 Task: Look for space in Leteri, India from 6th September, 2023 to 10th September, 2023 for 1 adult in price range Rs.10000 to Rs.15000. Place can be private room with 1  bedroom having 1 bed and 1 bathroom. Property type can be house, flat, guest house, hotel. Booking option can be shelf check-in. Required host language is English.
Action: Mouse moved to (412, 73)
Screenshot: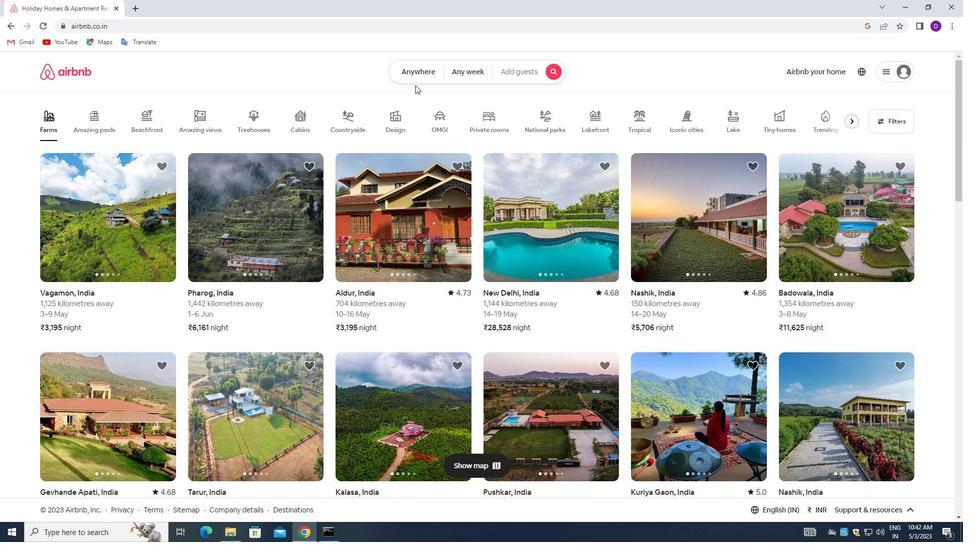 
Action: Mouse pressed left at (412, 73)
Screenshot: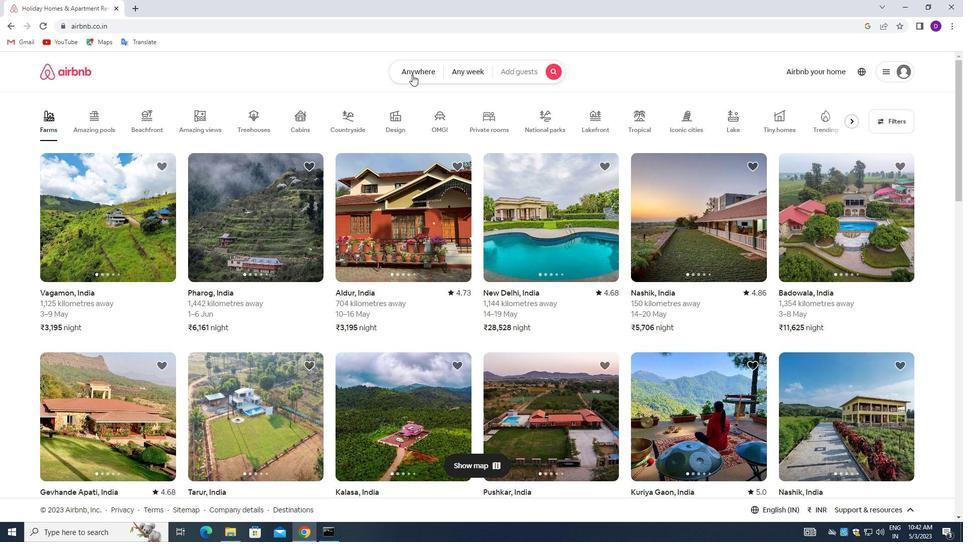 
Action: Mouse moved to (326, 113)
Screenshot: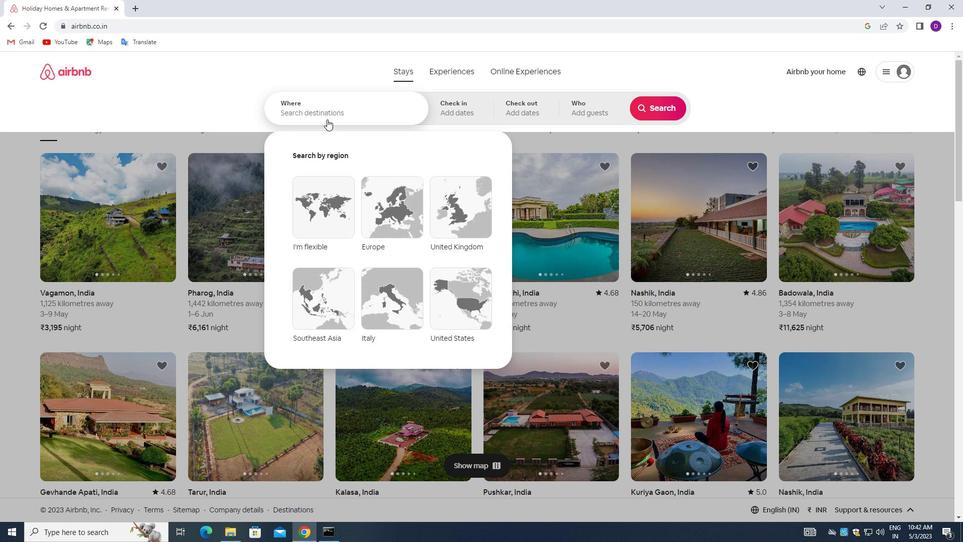 
Action: Mouse pressed left at (326, 113)
Screenshot: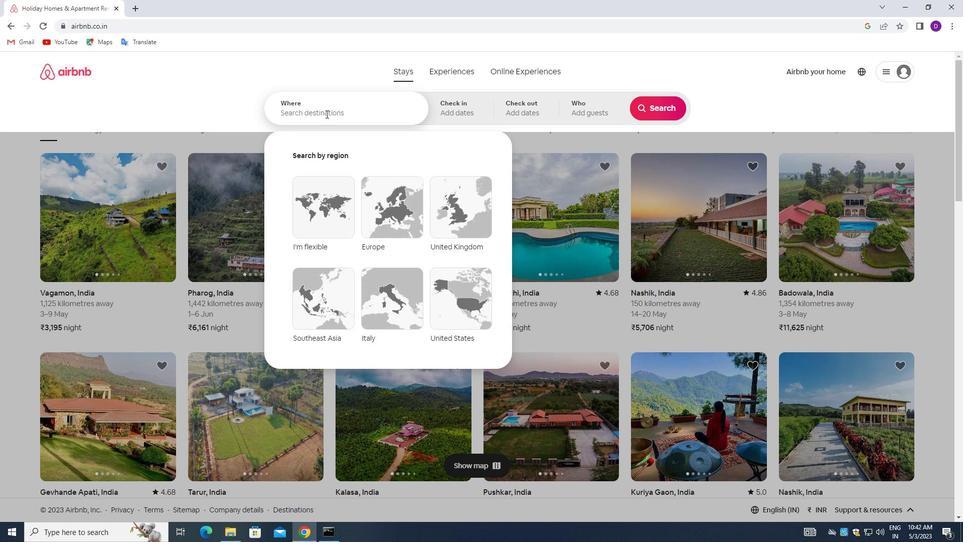 
Action: Mouse moved to (221, 101)
Screenshot: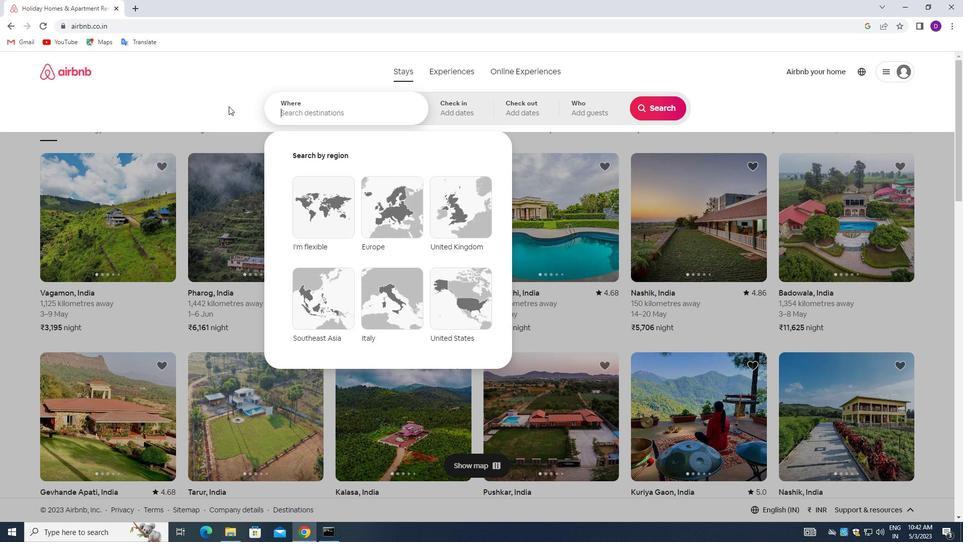 
Action: Key pressed <Key.shift>LEE<Key.backspace>TERI,<Key.space><Key.shift>INDIA<Key.enter>
Screenshot: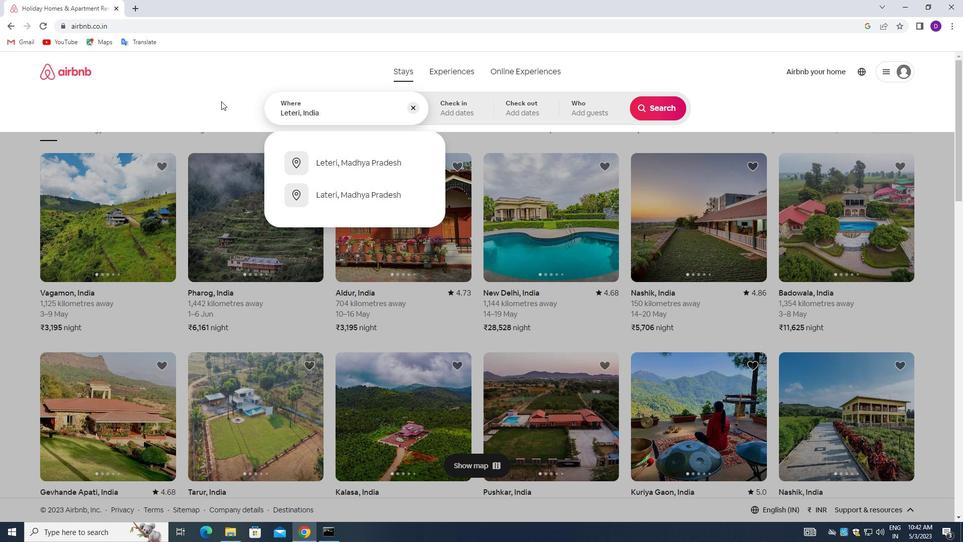 
Action: Mouse moved to (655, 191)
Screenshot: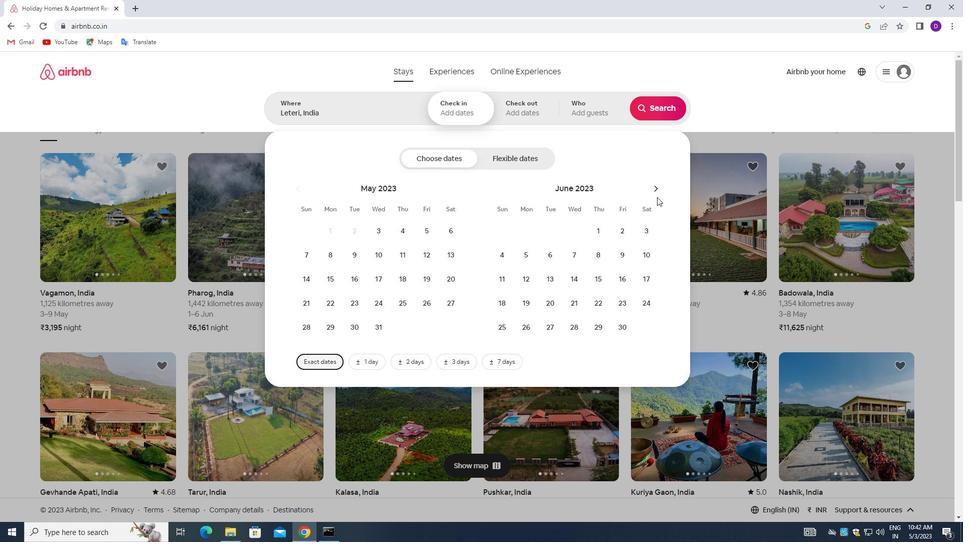 
Action: Mouse pressed left at (655, 191)
Screenshot: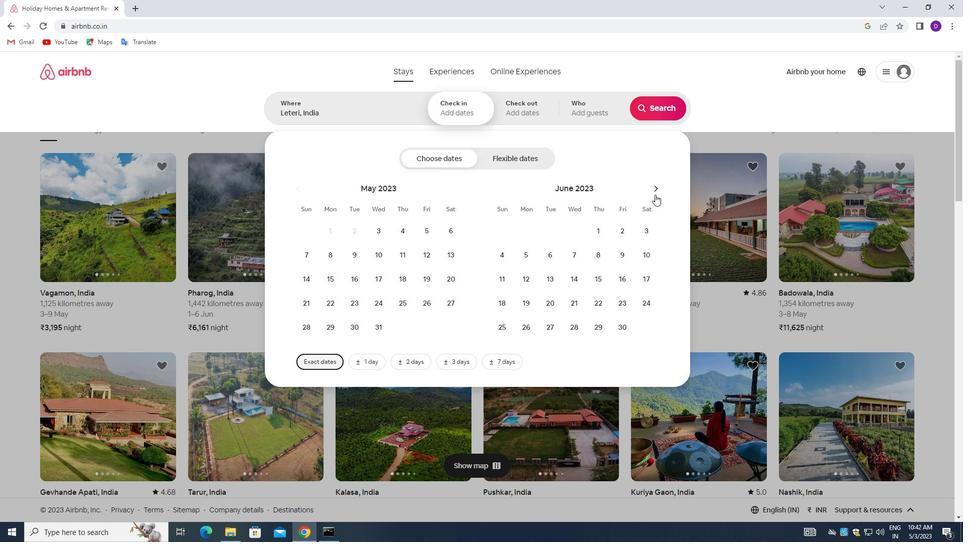 
Action: Mouse moved to (655, 191)
Screenshot: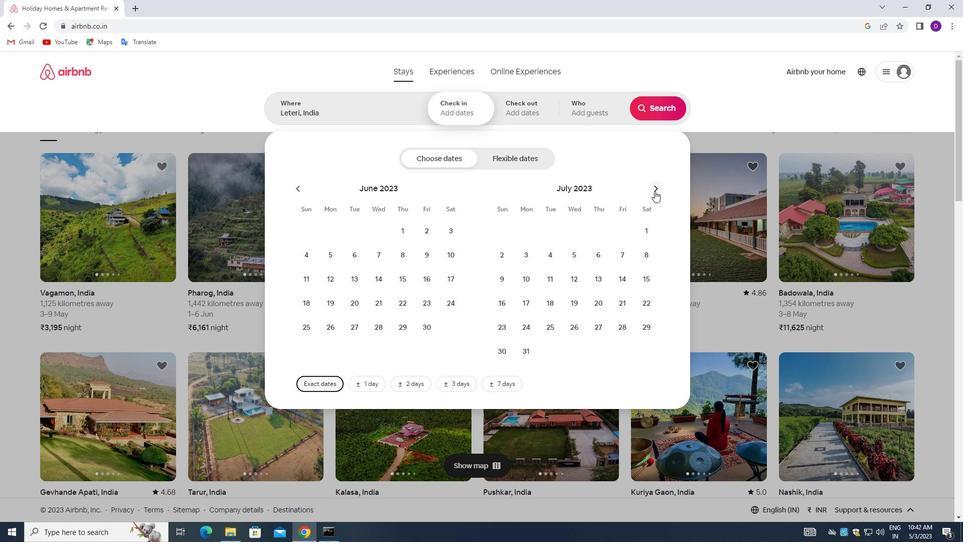 
Action: Mouse pressed left at (655, 191)
Screenshot: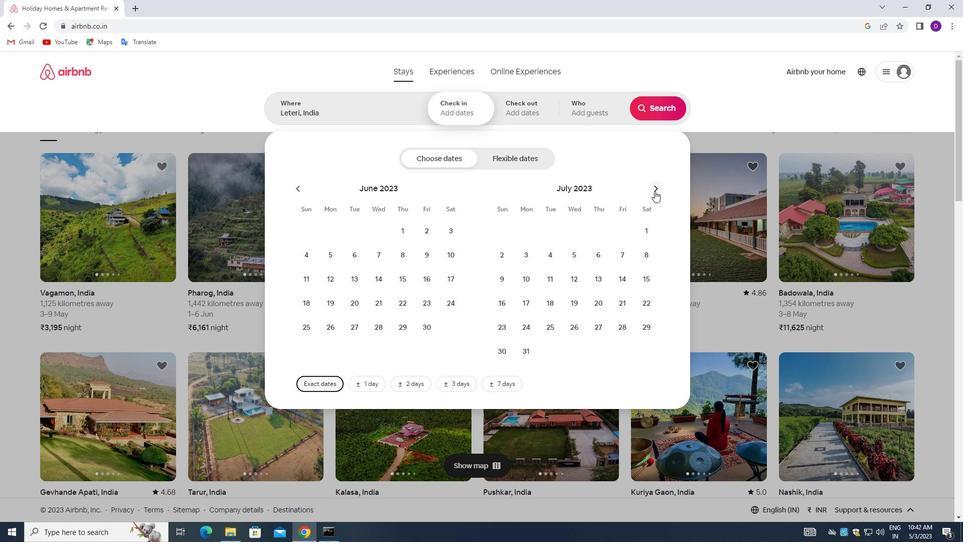 
Action: Mouse pressed left at (655, 191)
Screenshot: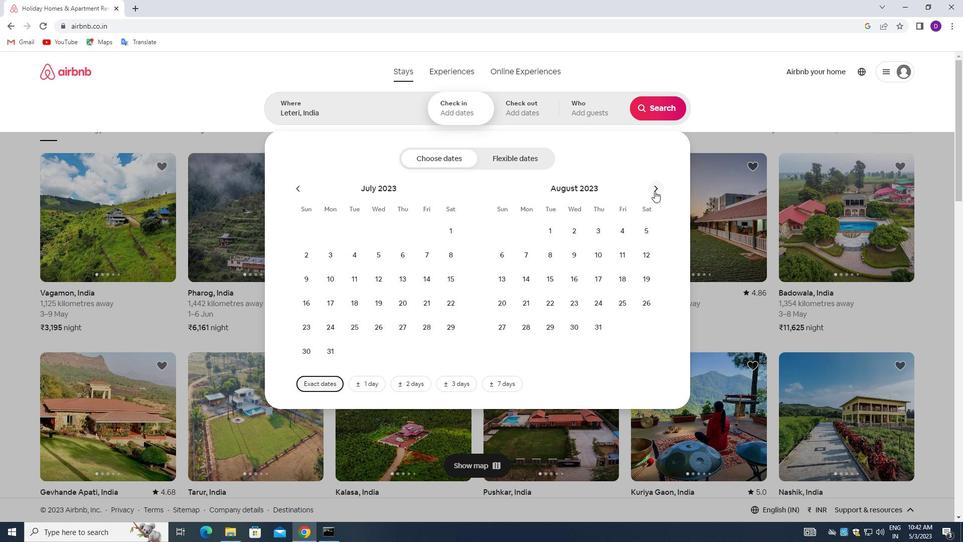 
Action: Mouse moved to (571, 255)
Screenshot: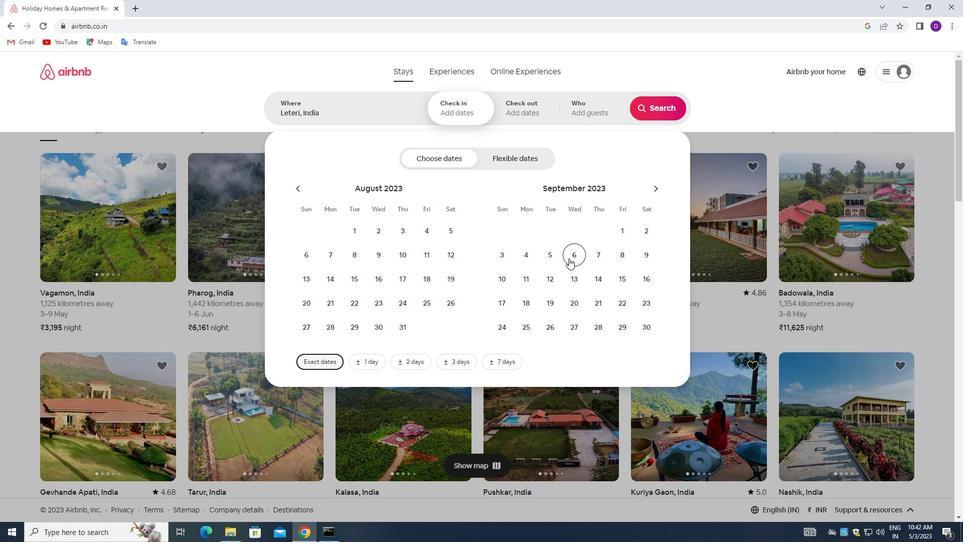
Action: Mouse pressed left at (571, 255)
Screenshot: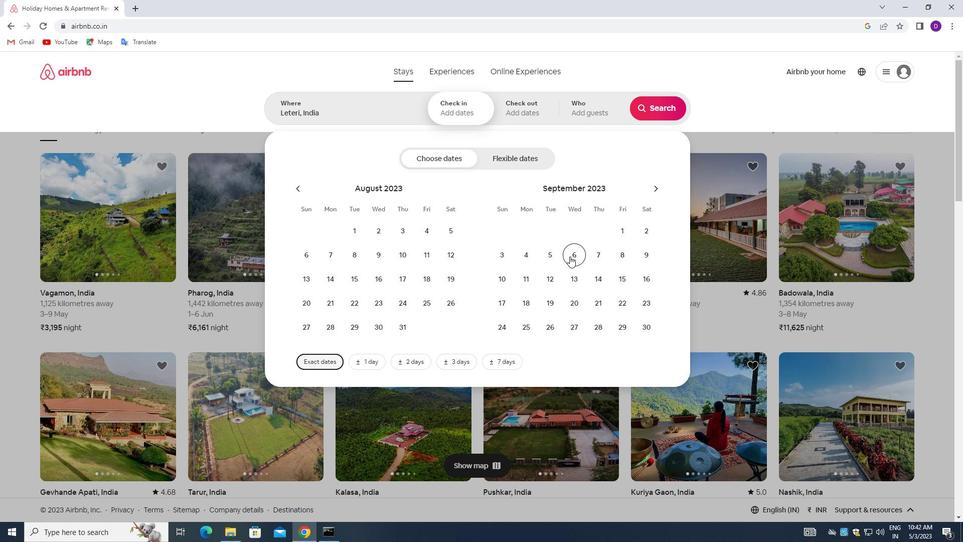 
Action: Mouse moved to (500, 276)
Screenshot: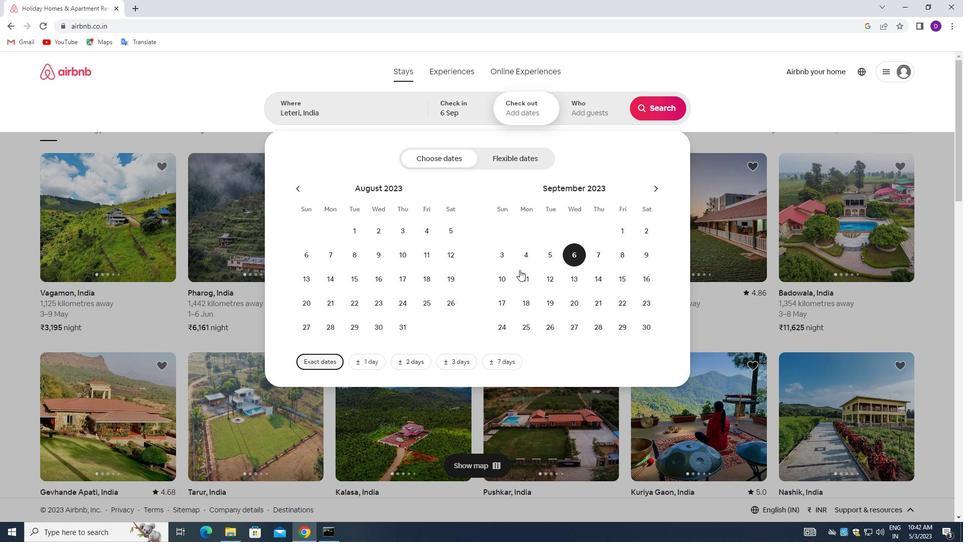 
Action: Mouse pressed left at (500, 276)
Screenshot: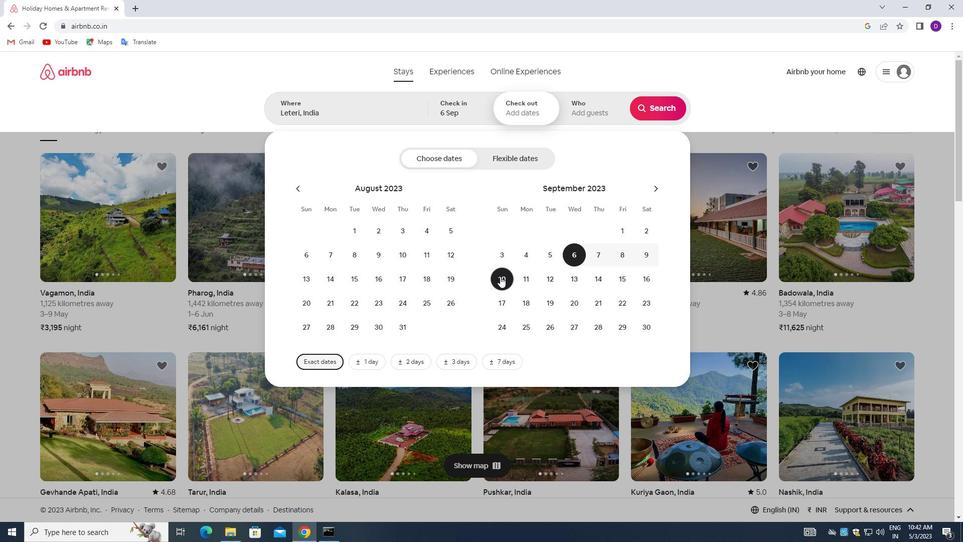 
Action: Mouse moved to (575, 103)
Screenshot: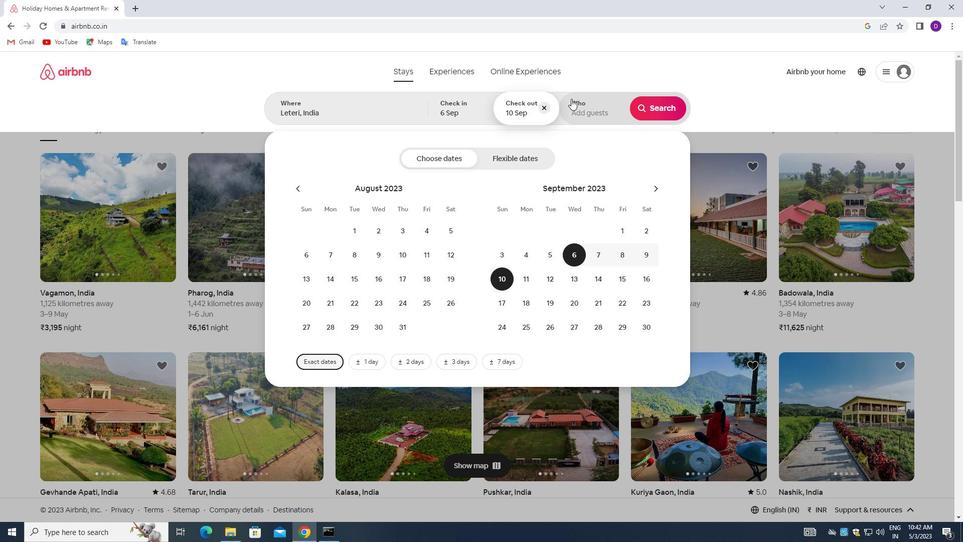 
Action: Mouse pressed left at (575, 103)
Screenshot: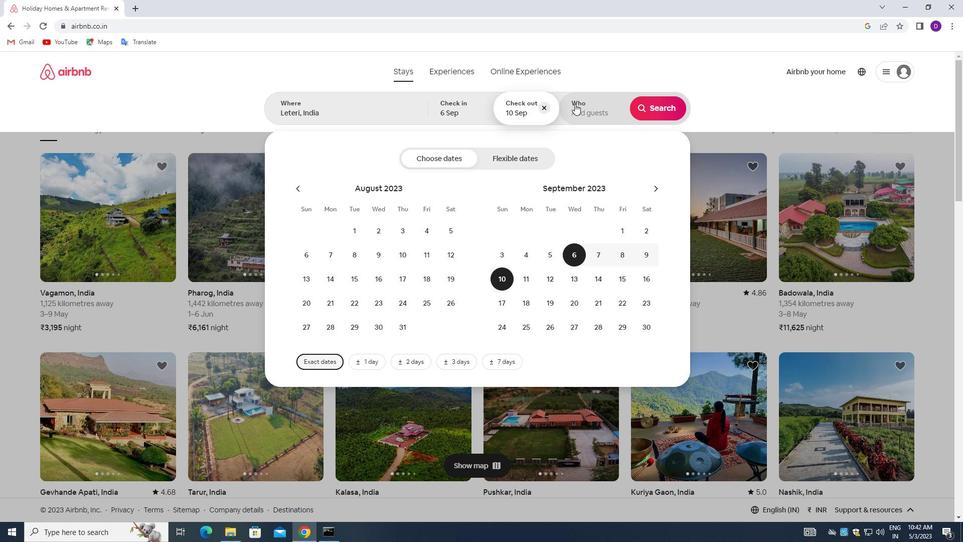 
Action: Mouse moved to (664, 160)
Screenshot: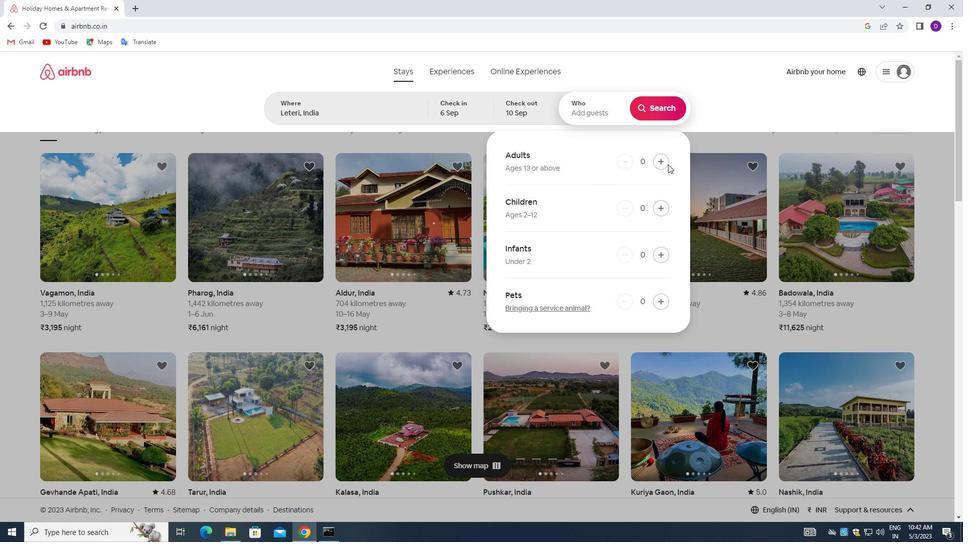 
Action: Mouse pressed left at (664, 160)
Screenshot: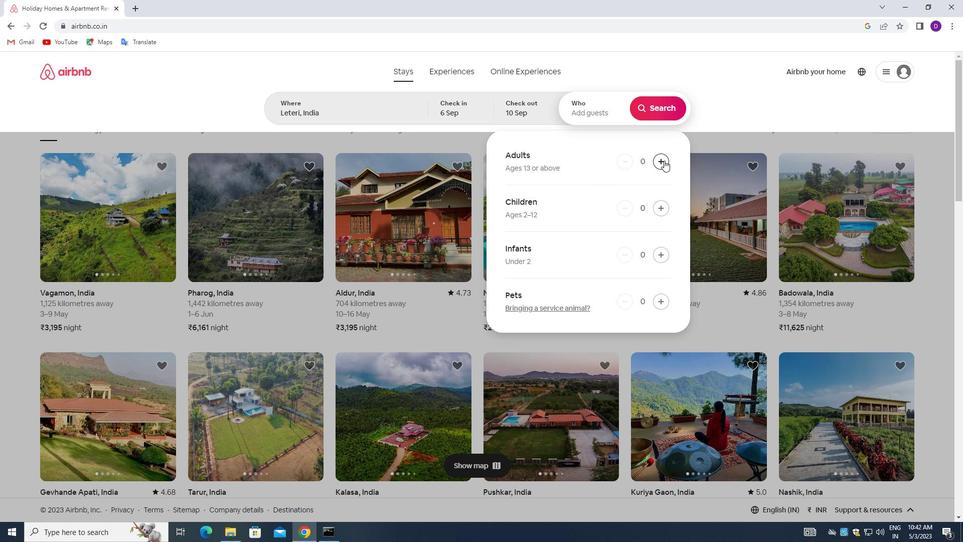 
Action: Mouse moved to (657, 105)
Screenshot: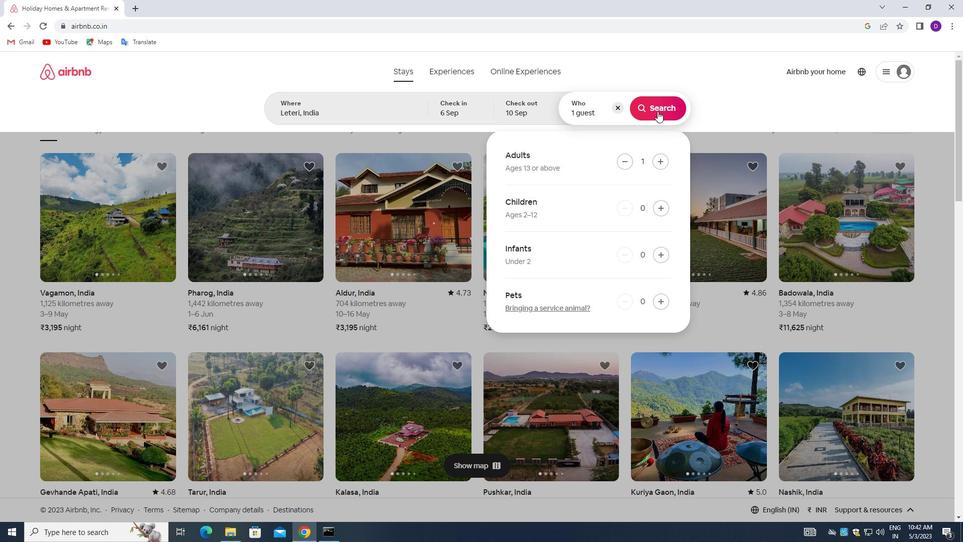 
Action: Mouse pressed left at (657, 105)
Screenshot: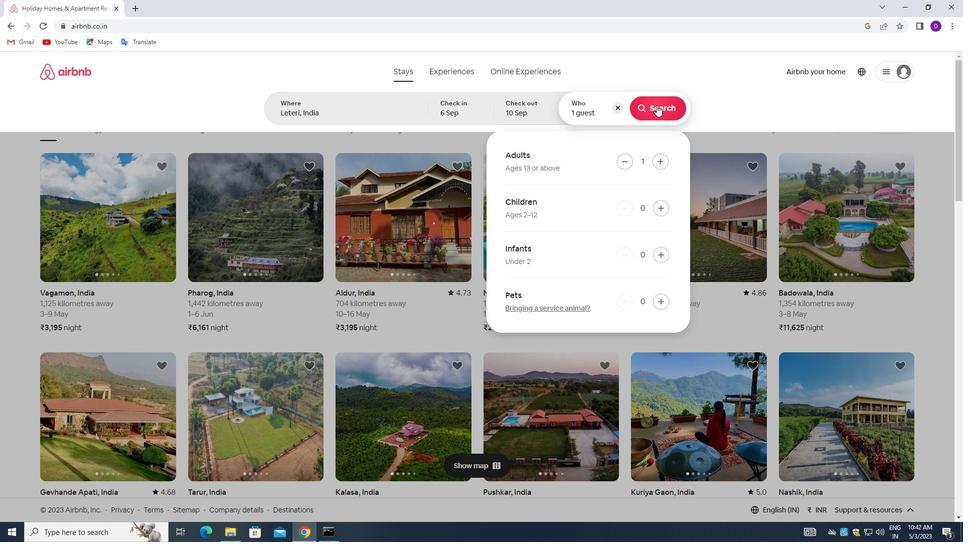 
Action: Mouse moved to (912, 109)
Screenshot: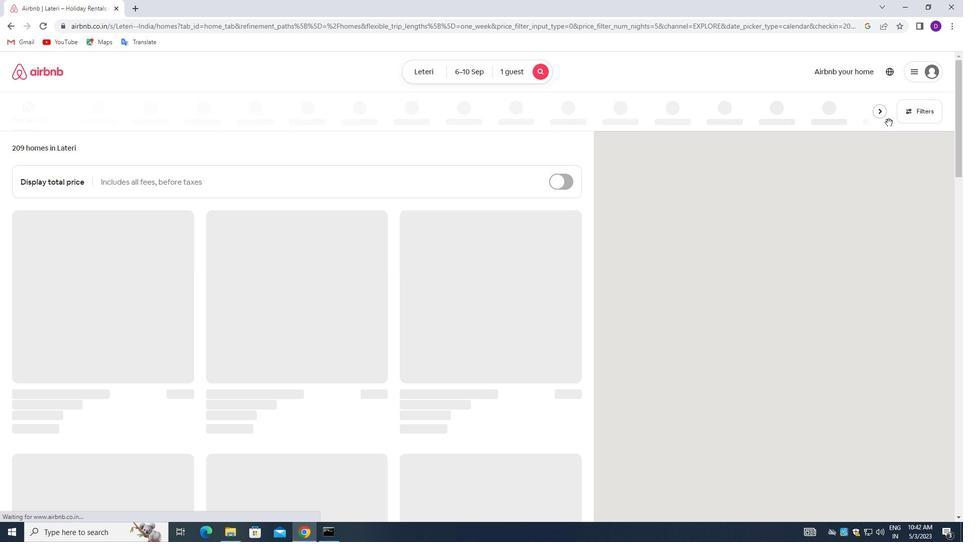 
Action: Mouse pressed left at (912, 109)
Screenshot: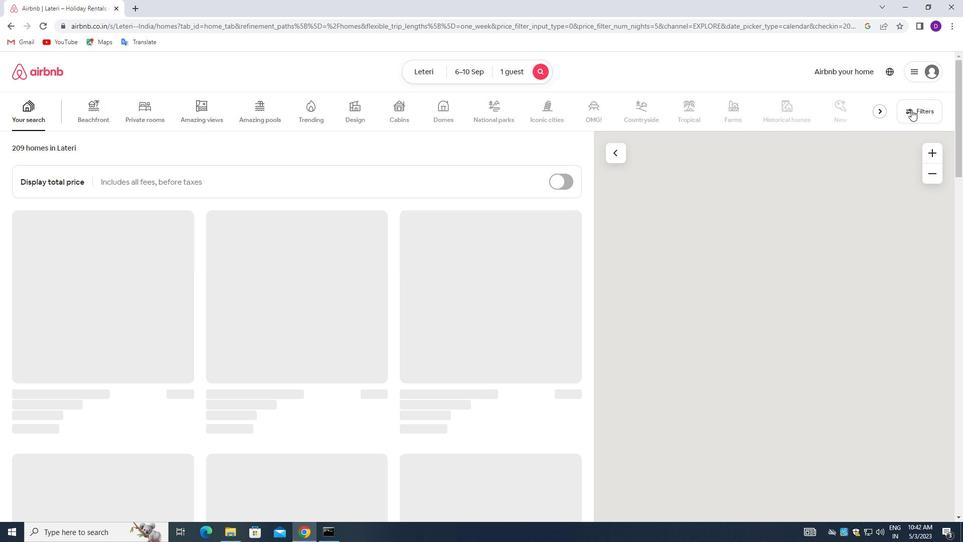 
Action: Mouse moved to (347, 241)
Screenshot: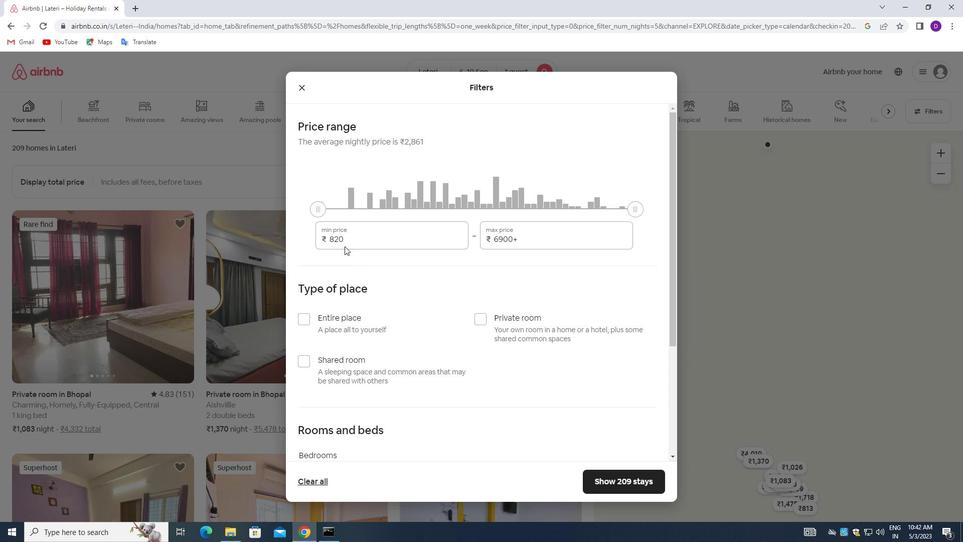 
Action: Mouse pressed left at (347, 241)
Screenshot: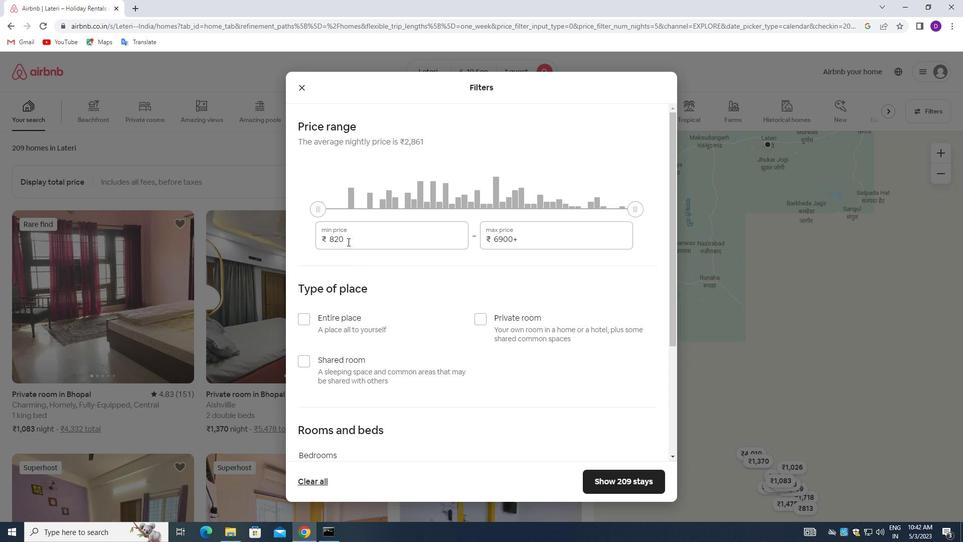 
Action: Mouse pressed left at (347, 241)
Screenshot: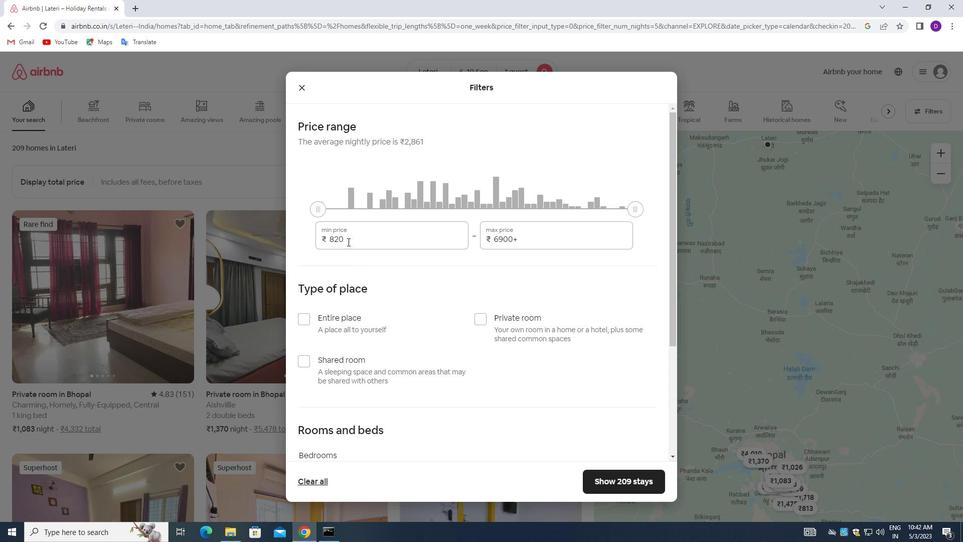 
Action: Key pressed 10000<Key.tab>15000
Screenshot: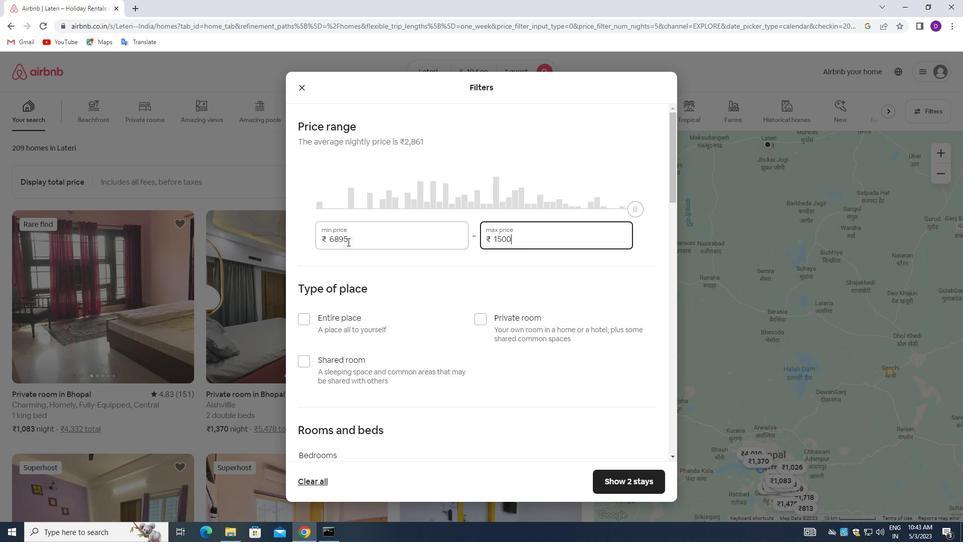 
Action: Mouse moved to (356, 249)
Screenshot: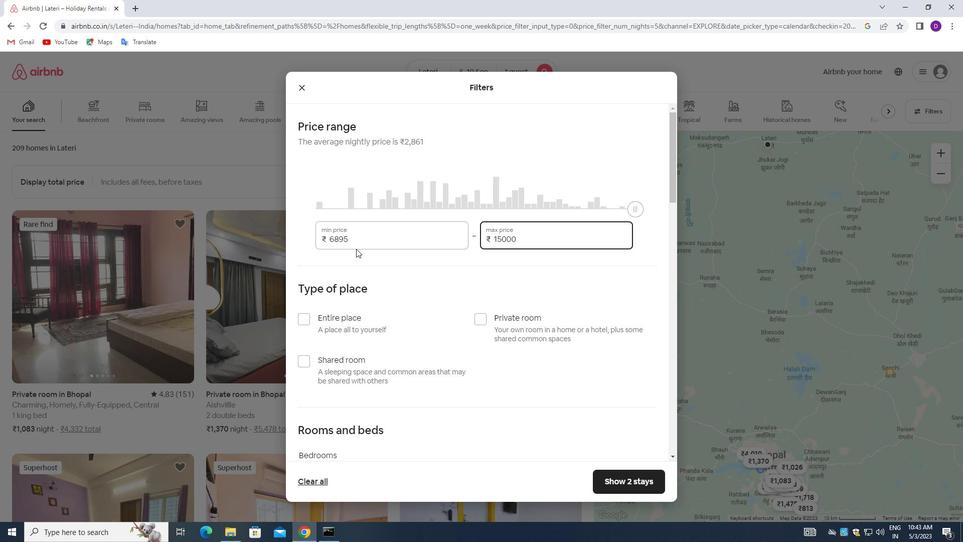 
Action: Mouse scrolled (356, 248) with delta (0, 0)
Screenshot: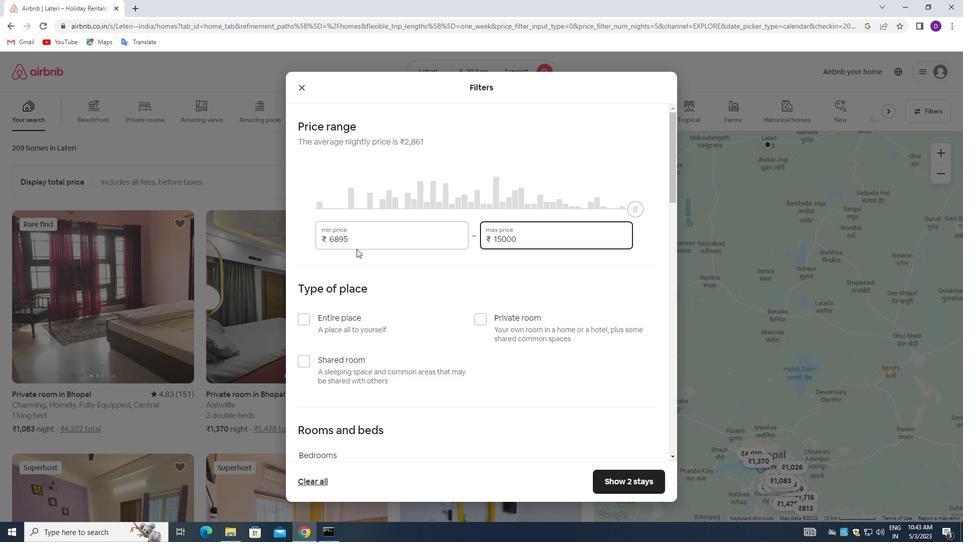 
Action: Mouse scrolled (356, 248) with delta (0, 0)
Screenshot: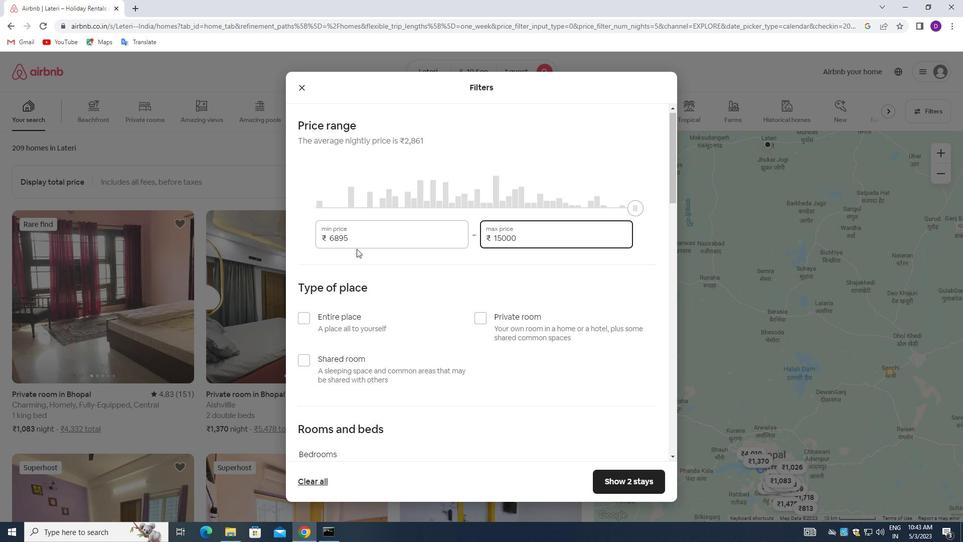 
Action: Mouse moved to (478, 218)
Screenshot: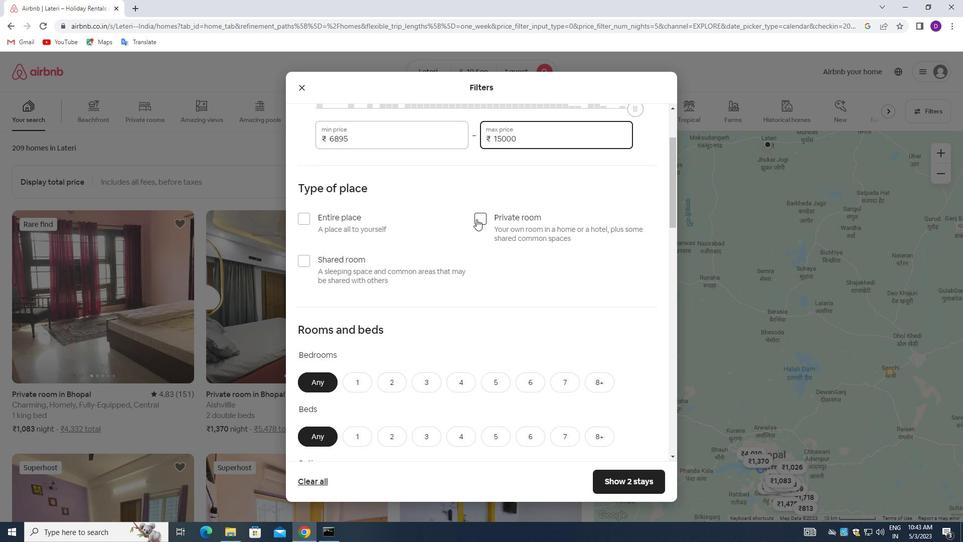 
Action: Mouse pressed left at (478, 218)
Screenshot: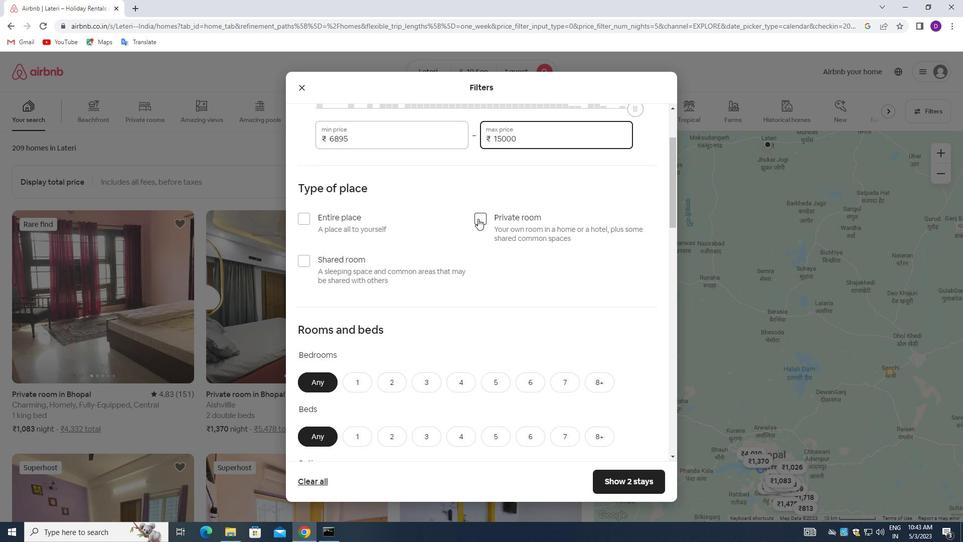 
Action: Mouse moved to (451, 251)
Screenshot: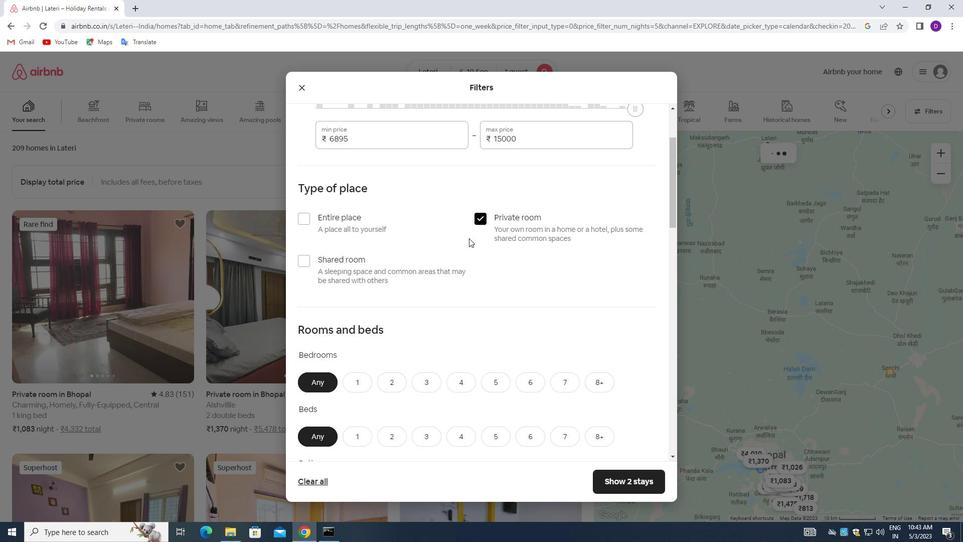 
Action: Mouse scrolled (451, 250) with delta (0, 0)
Screenshot: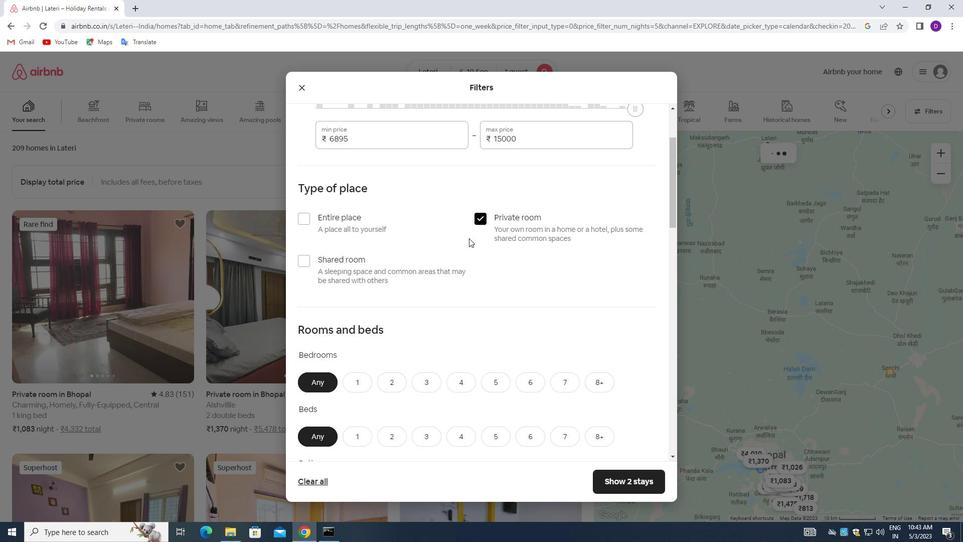 
Action: Mouse moved to (442, 255)
Screenshot: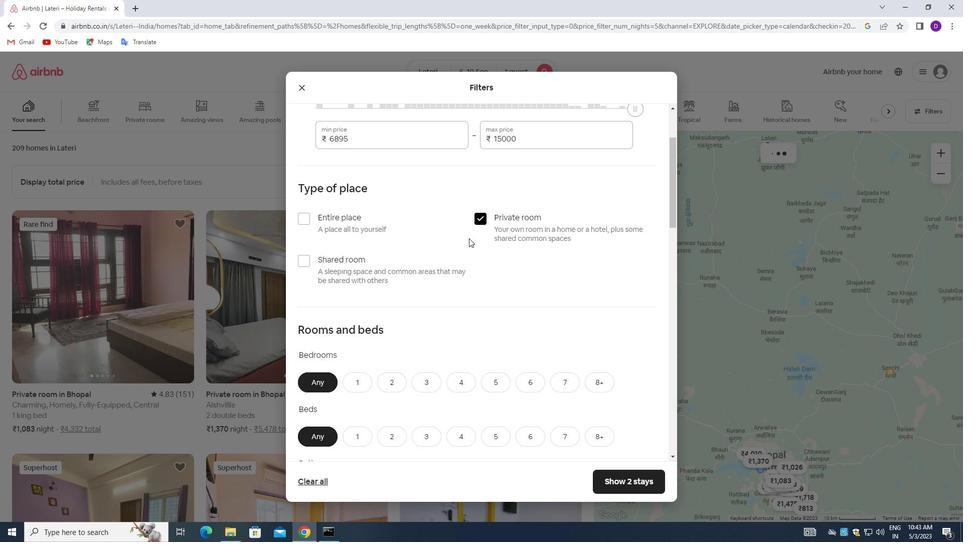 
Action: Mouse scrolled (442, 255) with delta (0, 0)
Screenshot: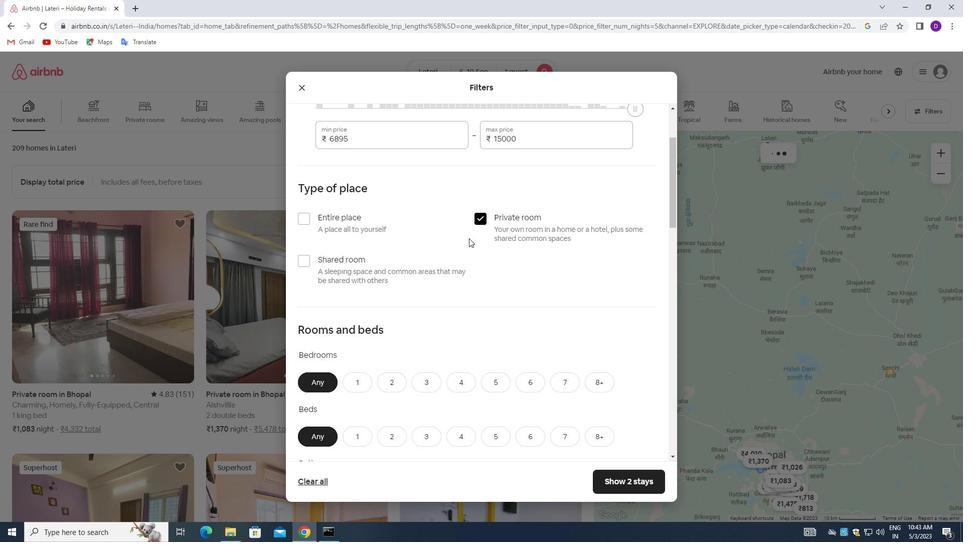 
Action: Mouse moved to (442, 255)
Screenshot: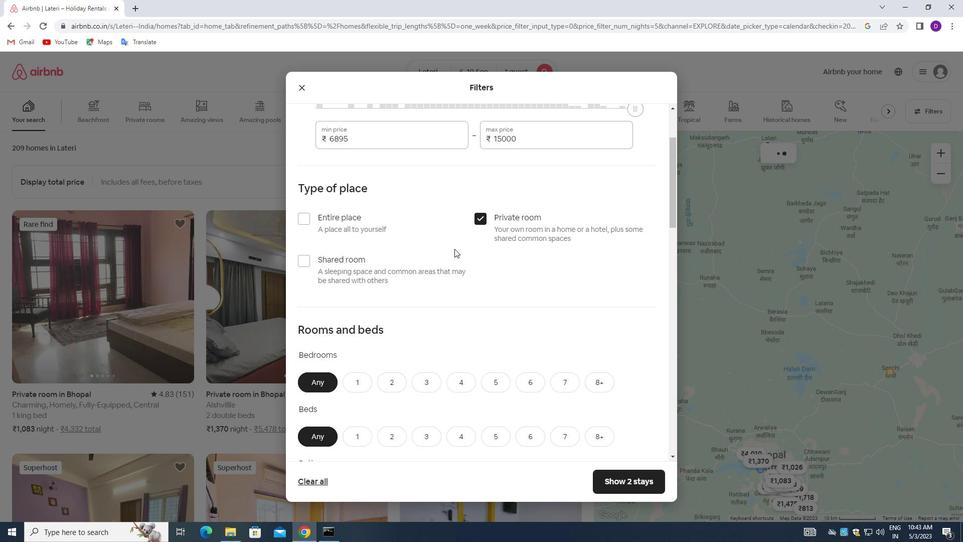 
Action: Mouse scrolled (442, 255) with delta (0, 0)
Screenshot: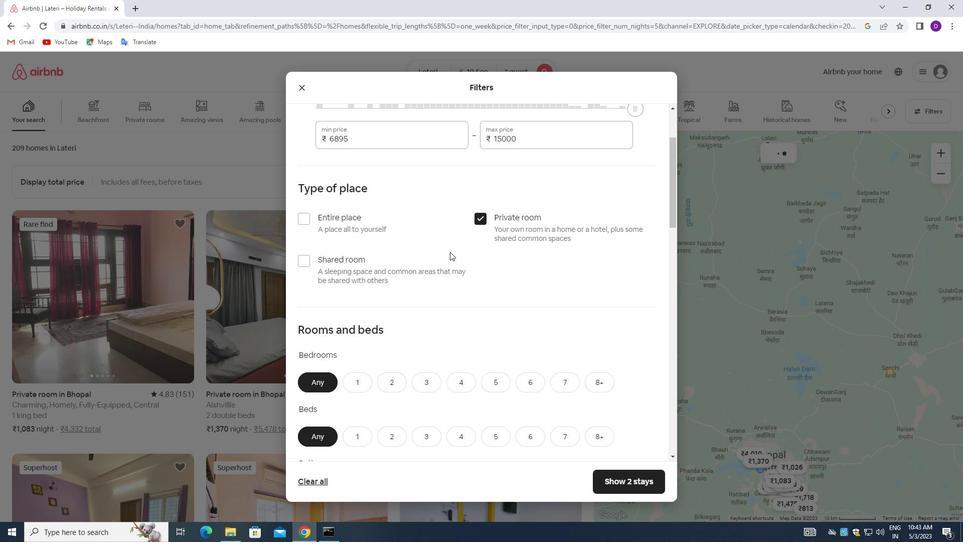 
Action: Mouse moved to (360, 236)
Screenshot: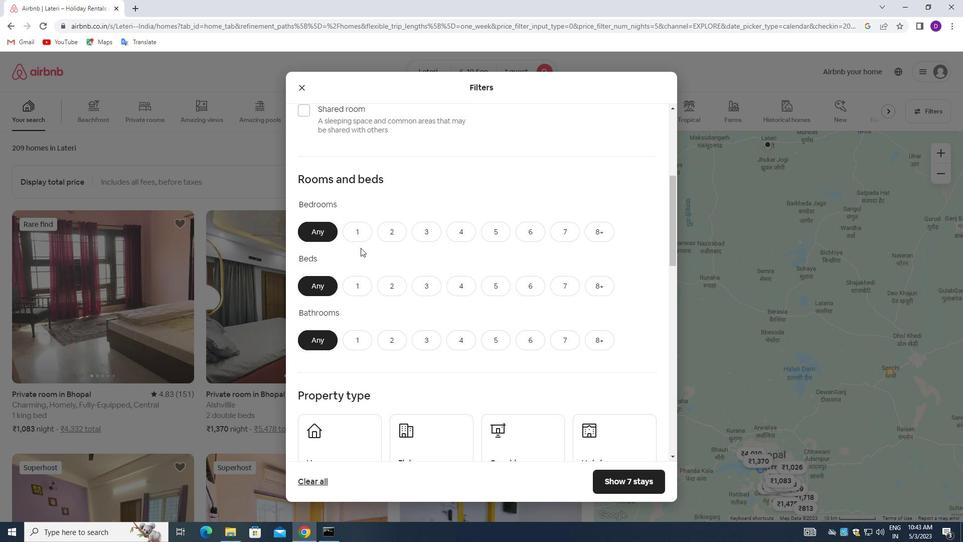 
Action: Mouse pressed left at (360, 236)
Screenshot: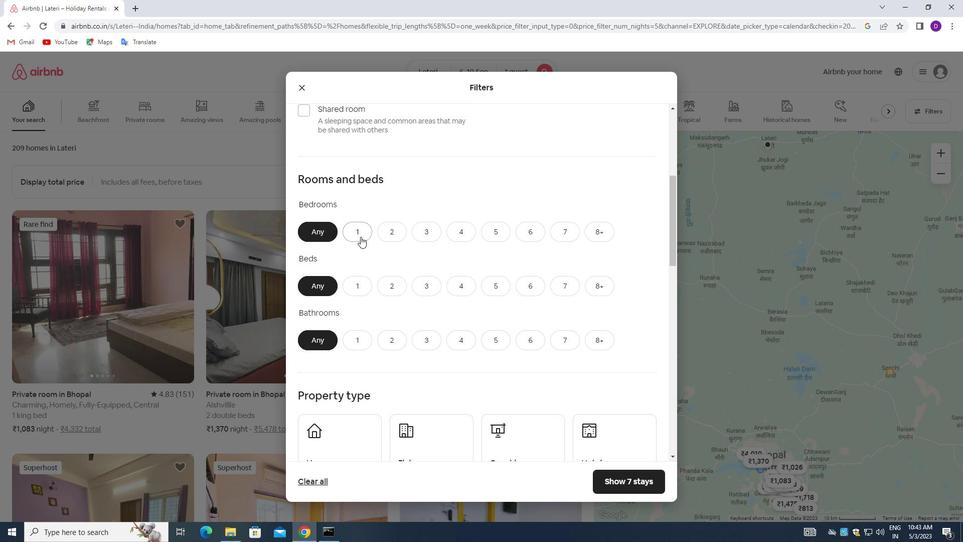 
Action: Mouse moved to (358, 286)
Screenshot: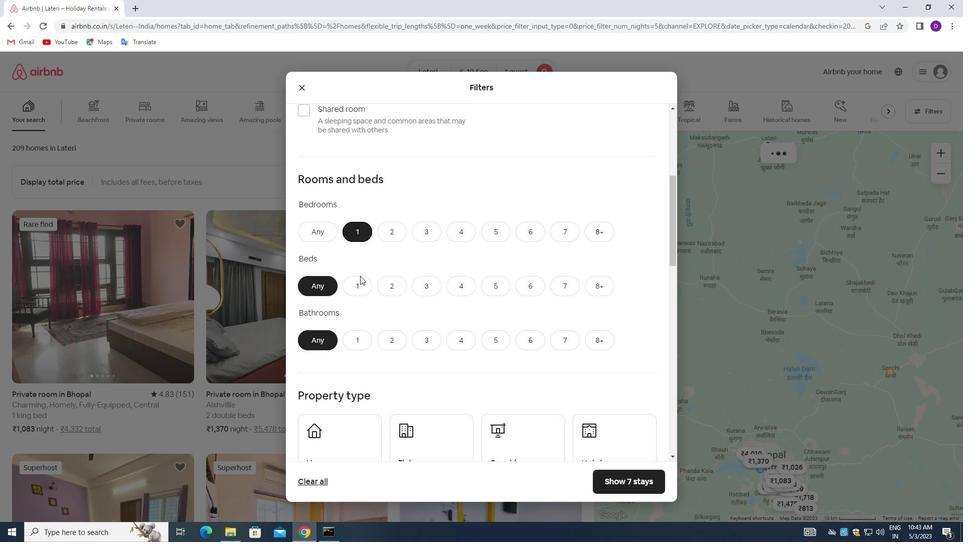 
Action: Mouse pressed left at (358, 286)
Screenshot: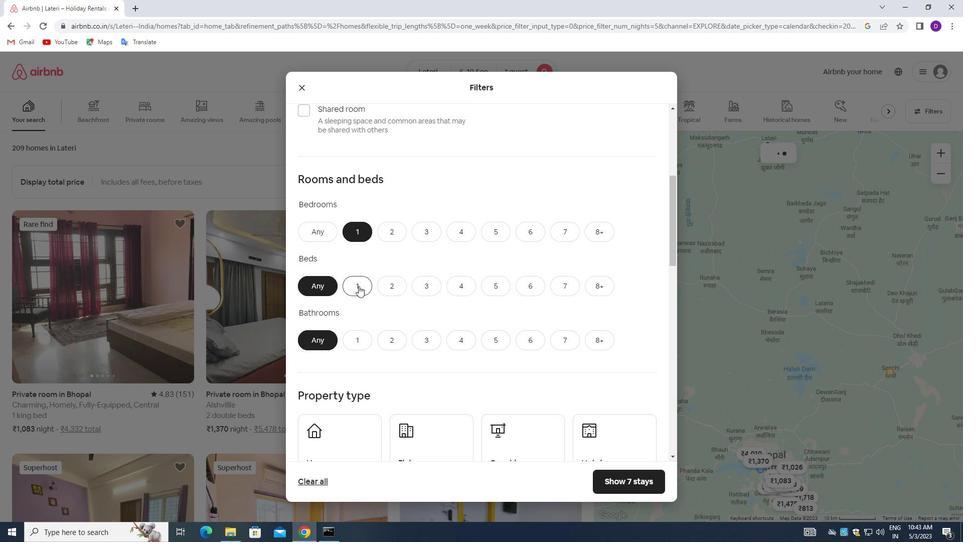
Action: Mouse moved to (356, 340)
Screenshot: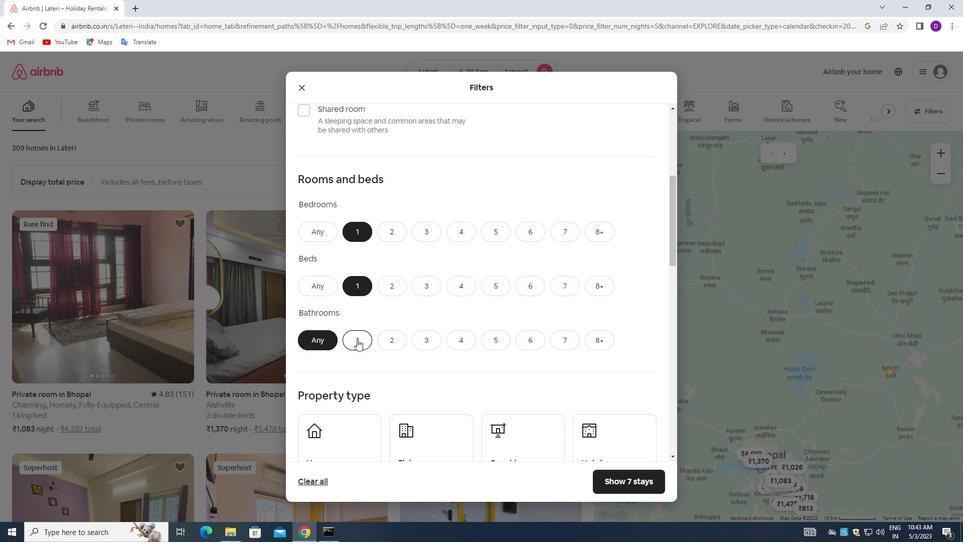 
Action: Mouse pressed left at (356, 340)
Screenshot: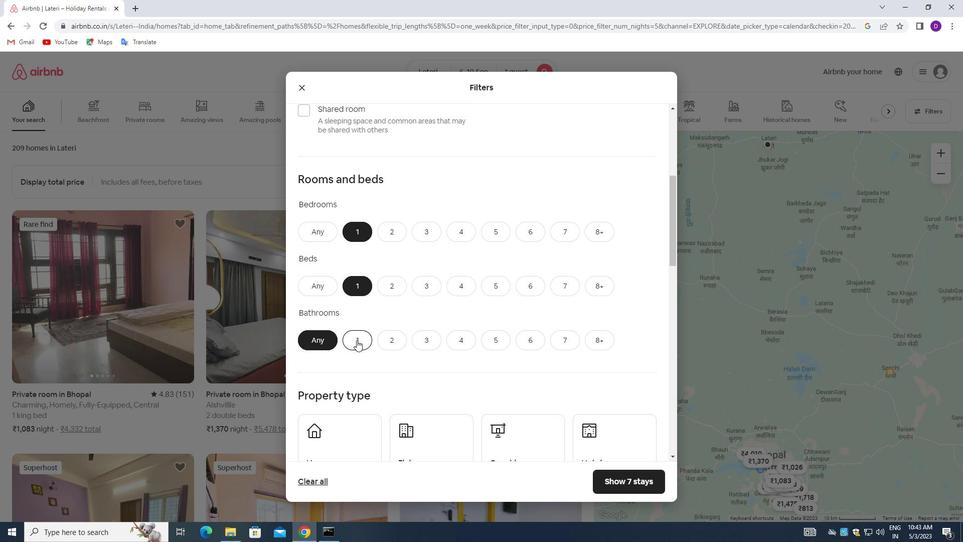 
Action: Mouse moved to (428, 257)
Screenshot: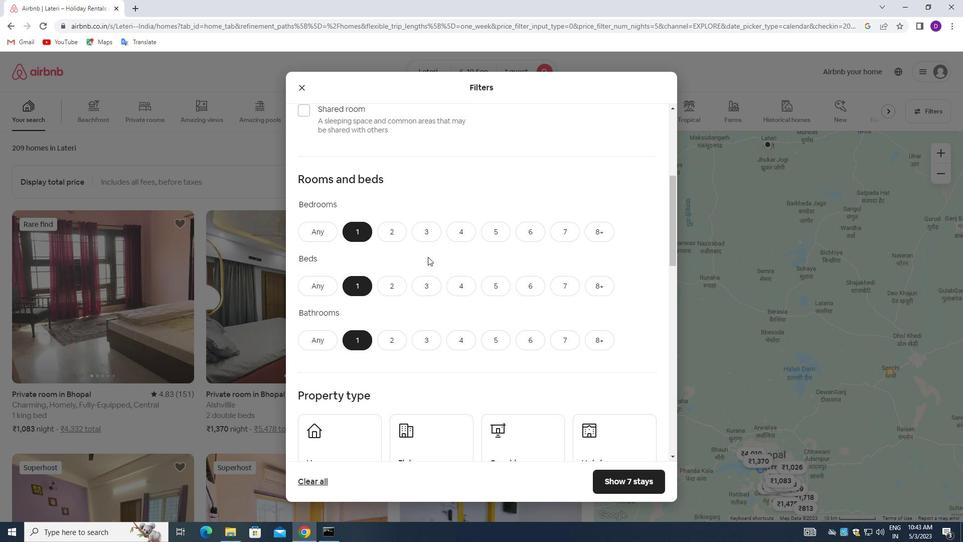 
Action: Mouse scrolled (428, 256) with delta (0, 0)
Screenshot: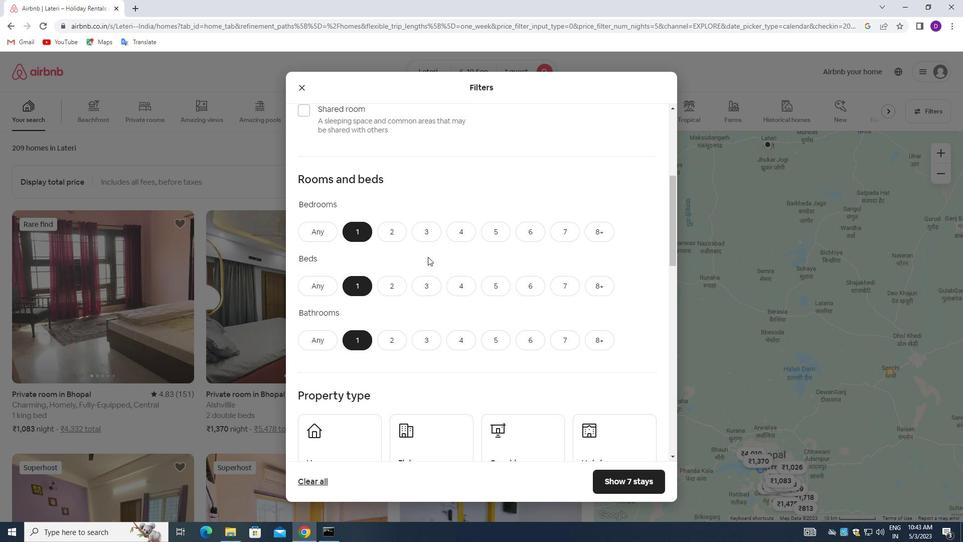 
Action: Mouse moved to (453, 248)
Screenshot: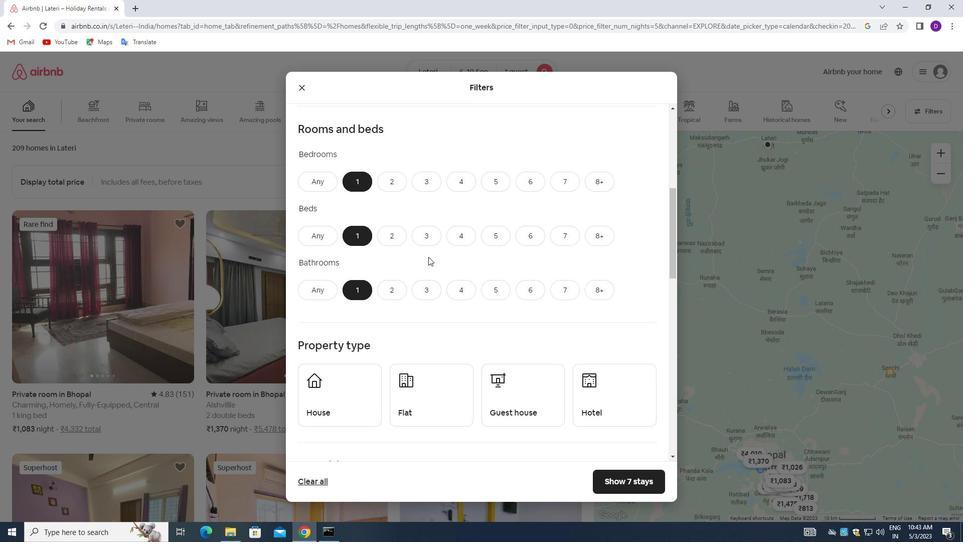 
Action: Mouse scrolled (453, 248) with delta (0, 0)
Screenshot: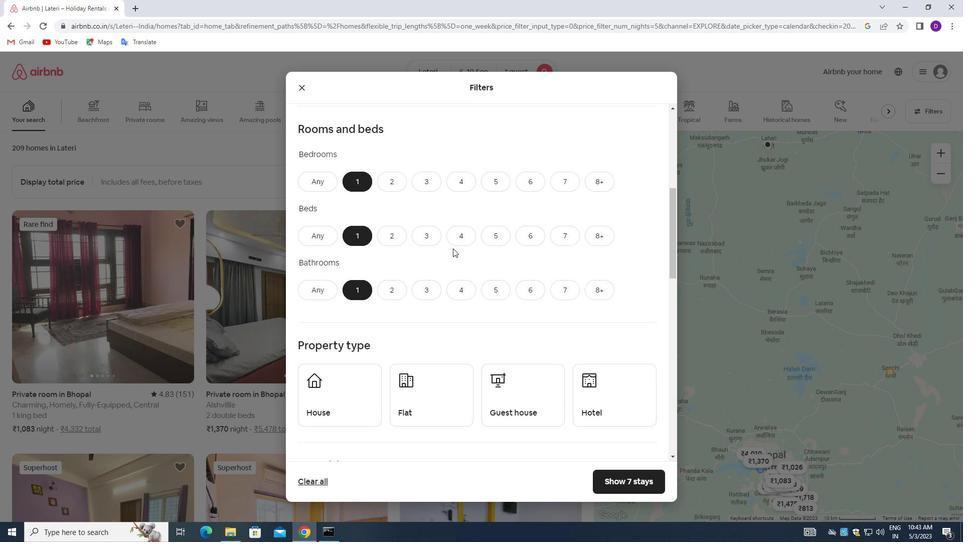
Action: Mouse scrolled (453, 248) with delta (0, 0)
Screenshot: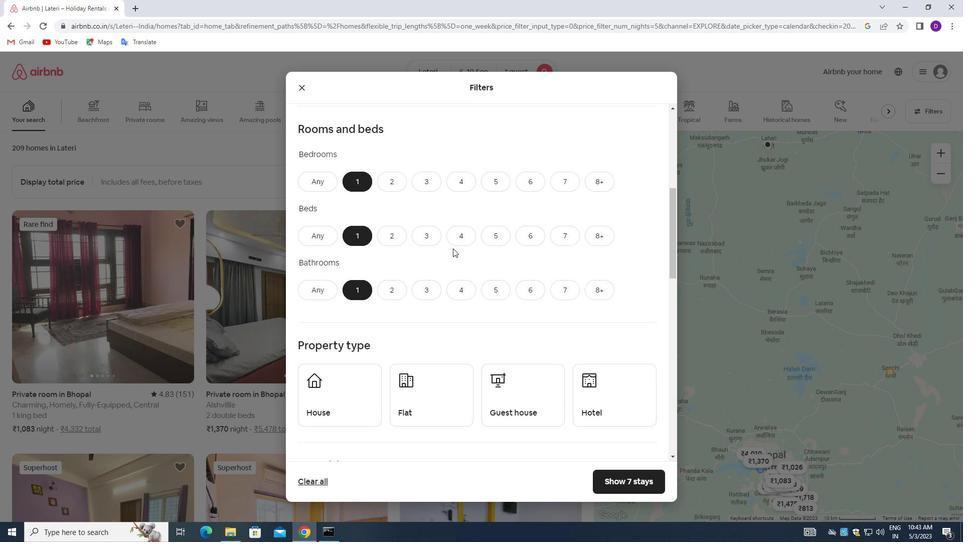 
Action: Mouse moved to (352, 284)
Screenshot: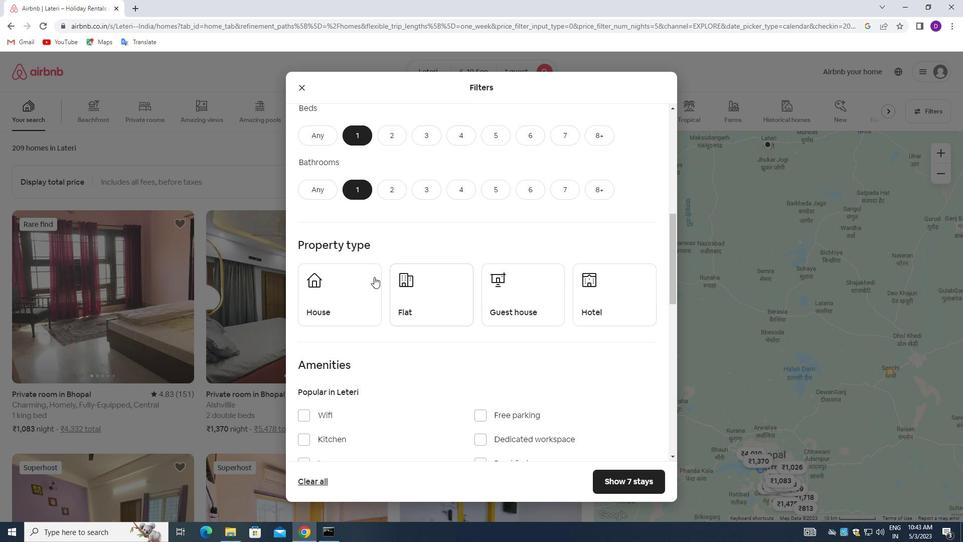 
Action: Mouse pressed left at (352, 284)
Screenshot: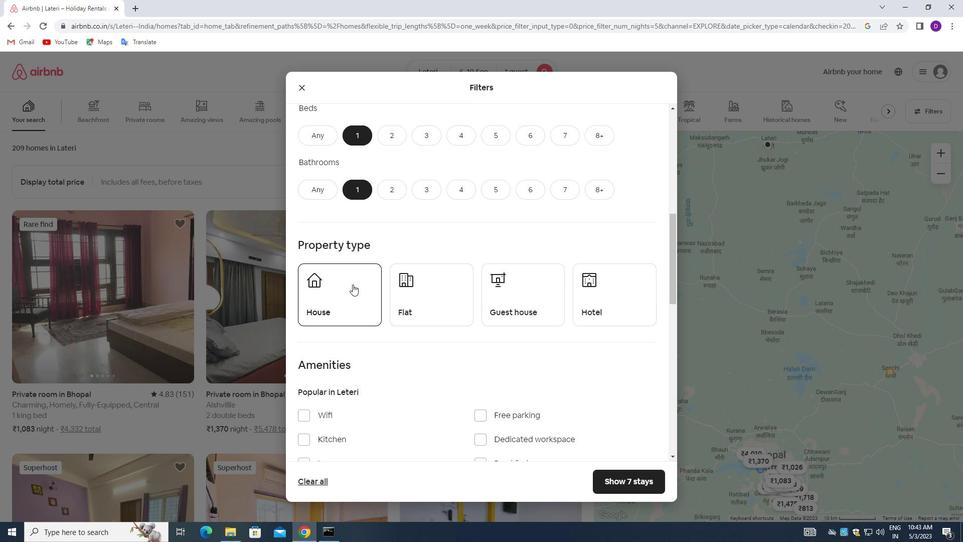 
Action: Mouse moved to (421, 308)
Screenshot: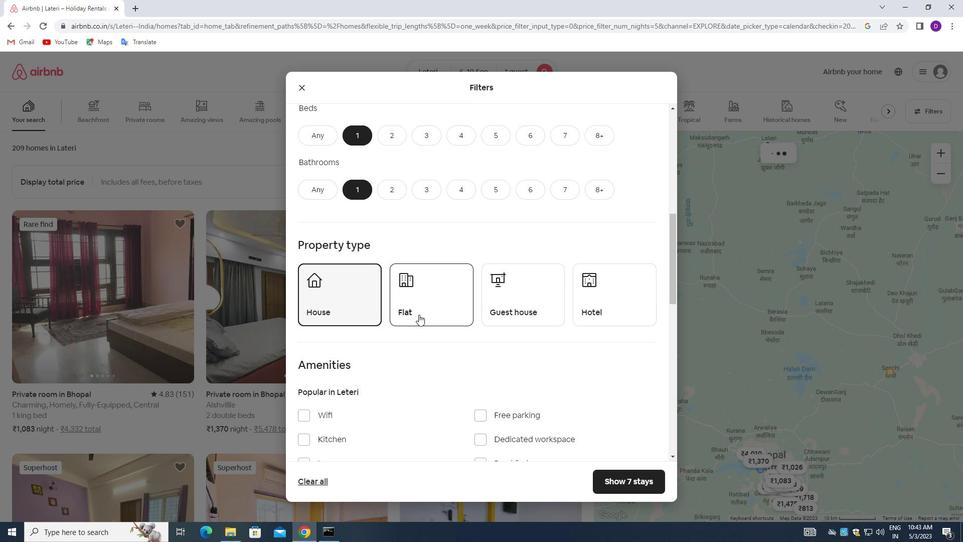 
Action: Mouse pressed left at (421, 308)
Screenshot: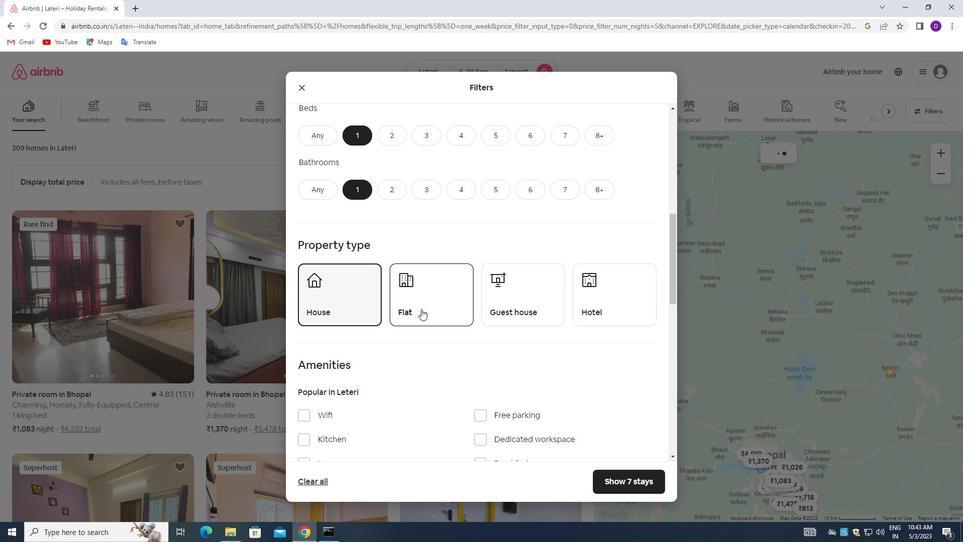 
Action: Mouse moved to (507, 306)
Screenshot: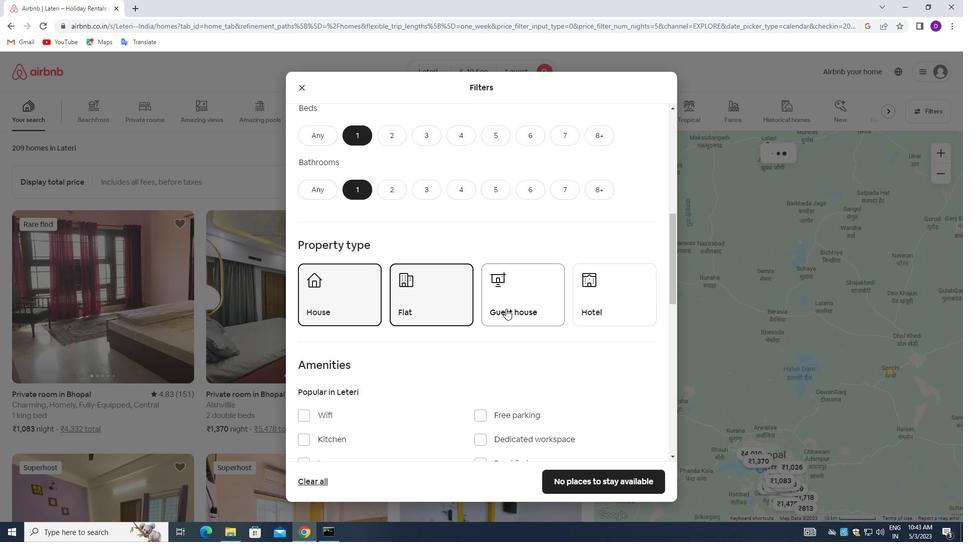 
Action: Mouse pressed left at (507, 306)
Screenshot: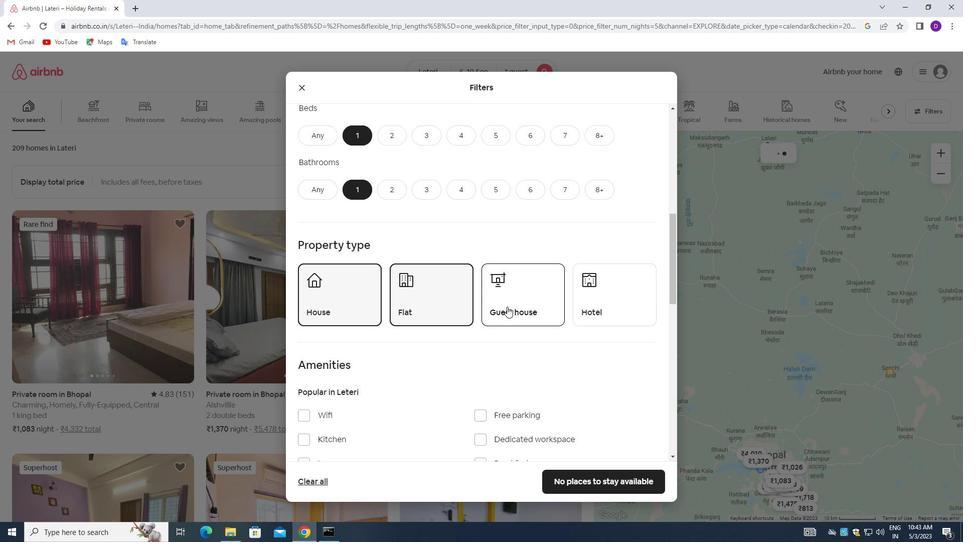 
Action: Mouse moved to (590, 301)
Screenshot: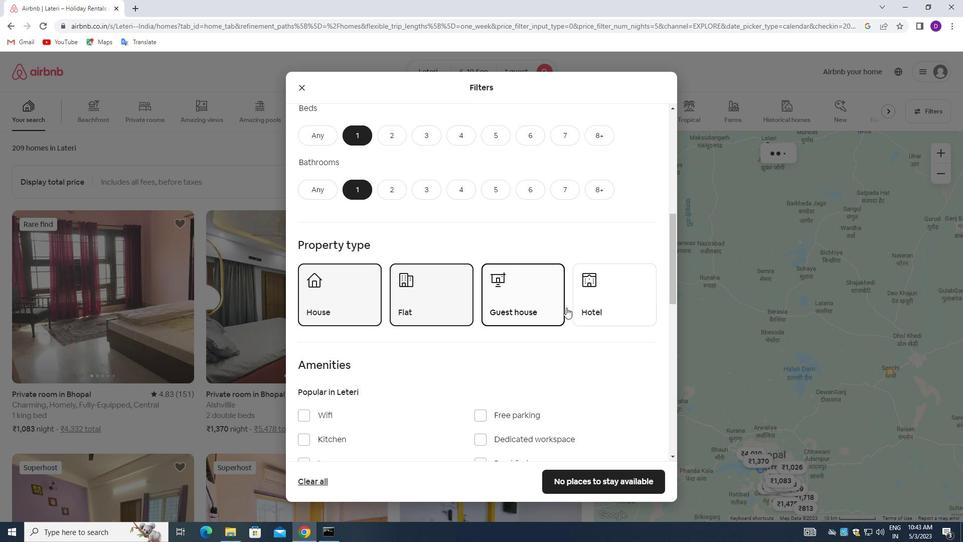 
Action: Mouse pressed left at (590, 301)
Screenshot: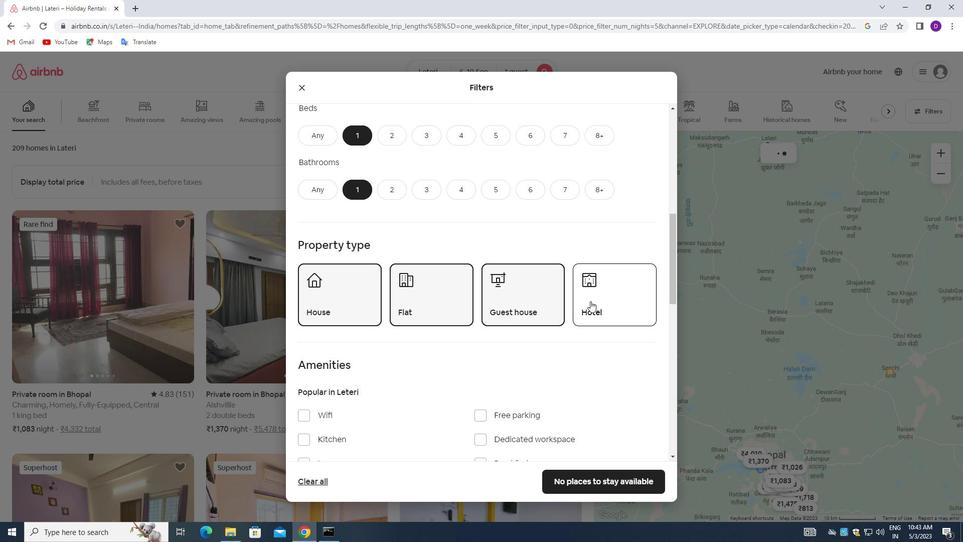 
Action: Mouse moved to (408, 287)
Screenshot: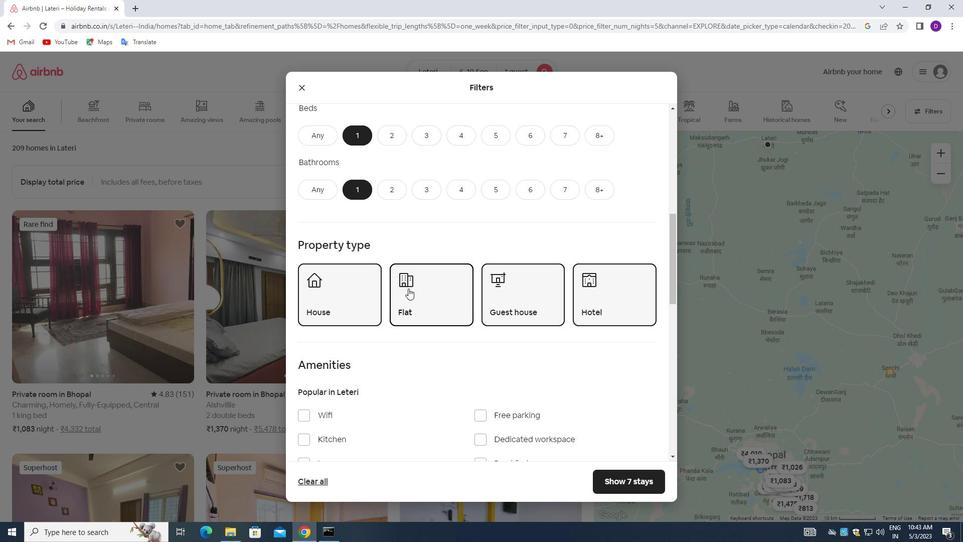 
Action: Mouse scrolled (408, 286) with delta (0, 0)
Screenshot: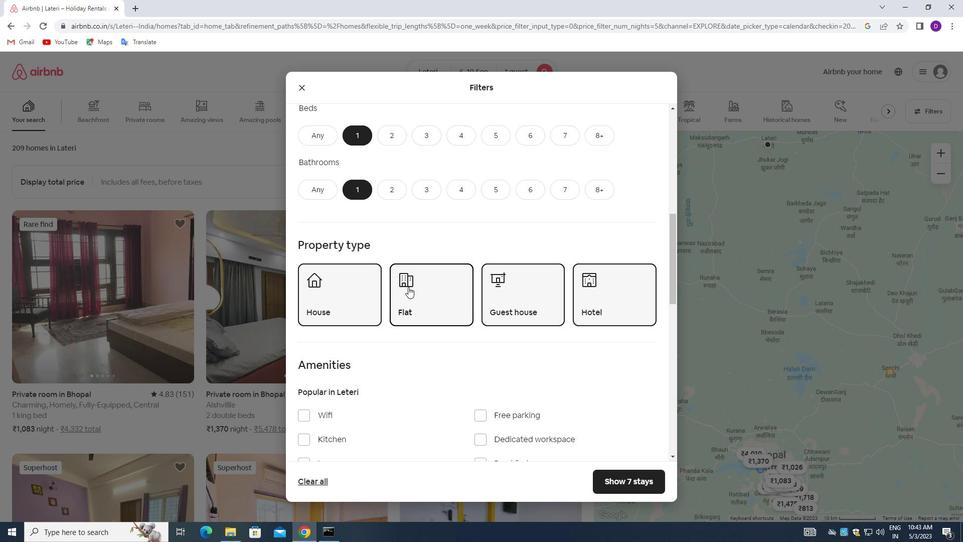 
Action: Mouse moved to (409, 287)
Screenshot: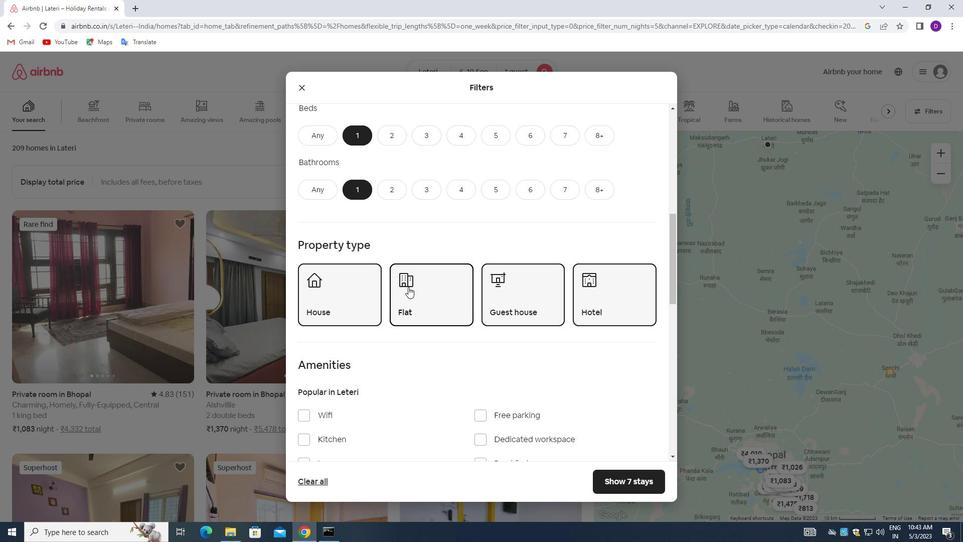 
Action: Mouse scrolled (409, 286) with delta (0, 0)
Screenshot: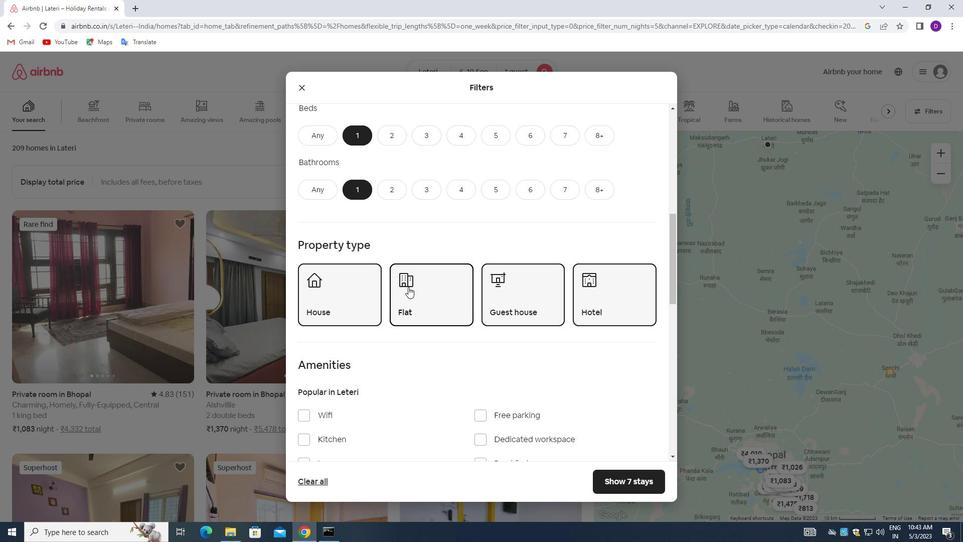 
Action: Mouse moved to (433, 261)
Screenshot: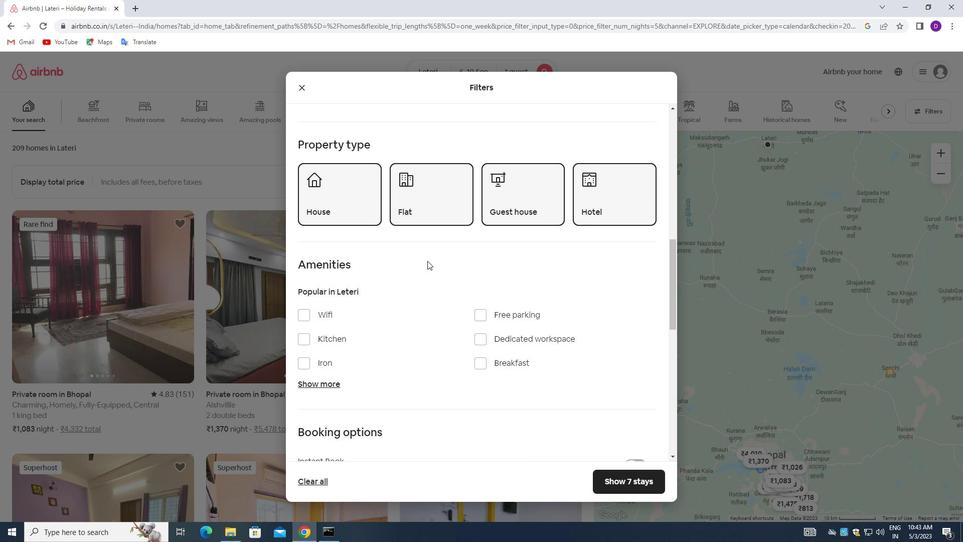 
Action: Mouse scrolled (433, 261) with delta (0, 0)
Screenshot: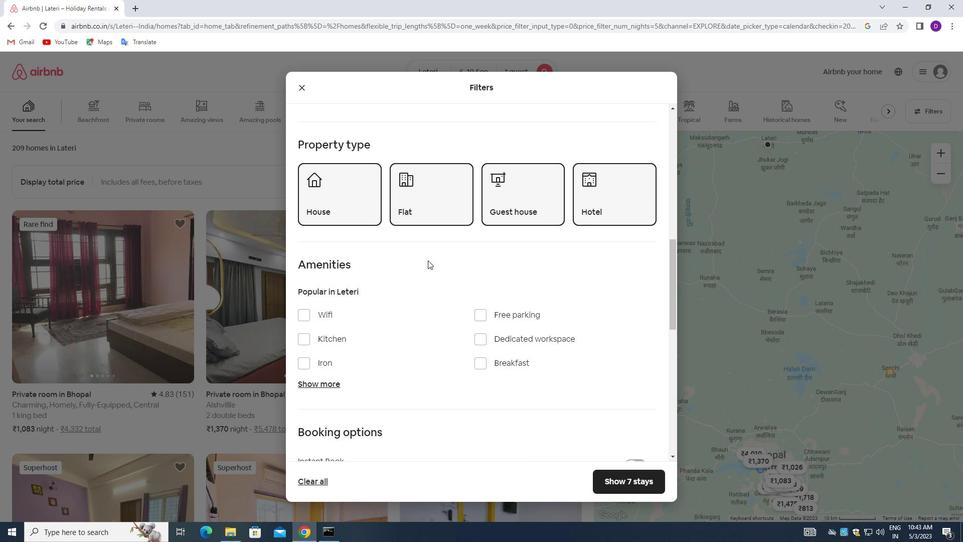 
Action: Mouse moved to (434, 262)
Screenshot: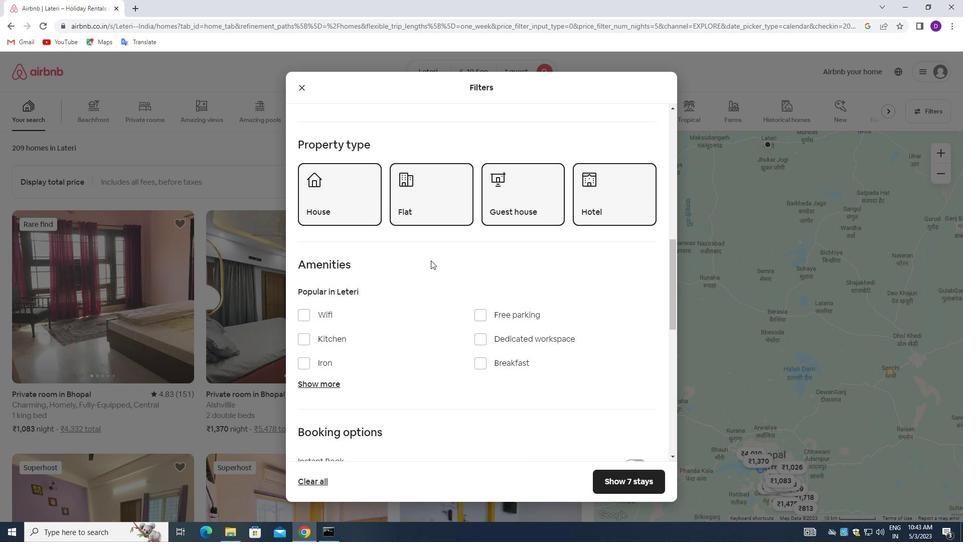 
Action: Mouse scrolled (434, 261) with delta (0, 0)
Screenshot: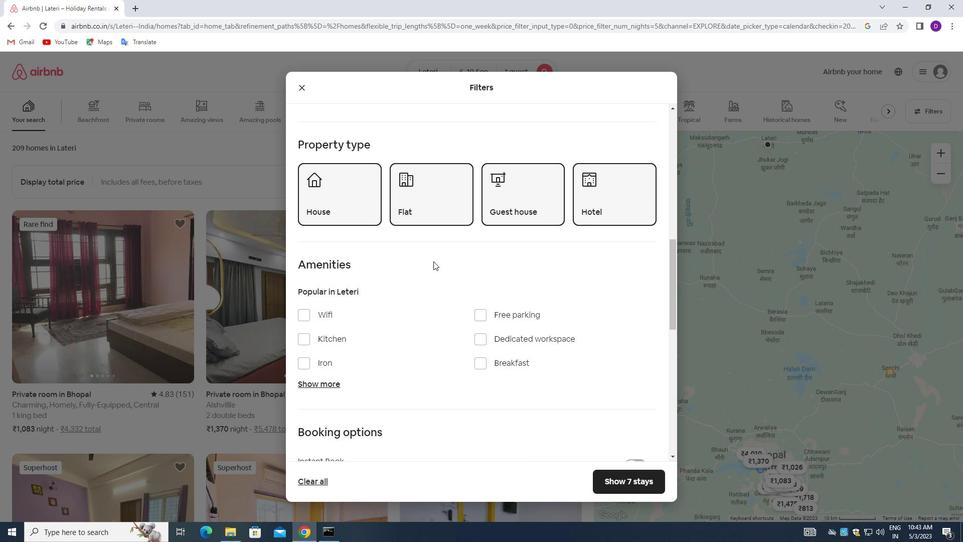 
Action: Mouse moved to (436, 267)
Screenshot: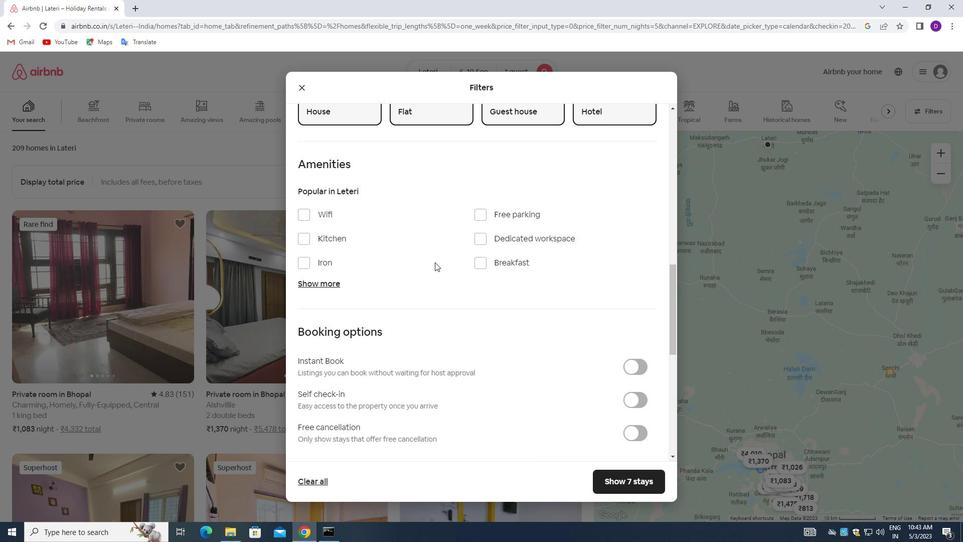 
Action: Mouse scrolled (436, 266) with delta (0, 0)
Screenshot: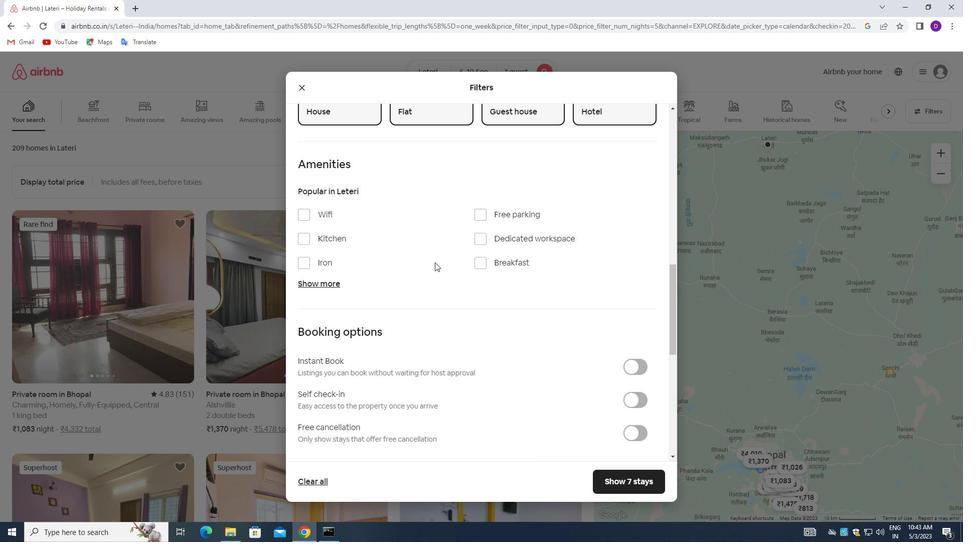 
Action: Mouse moved to (436, 268)
Screenshot: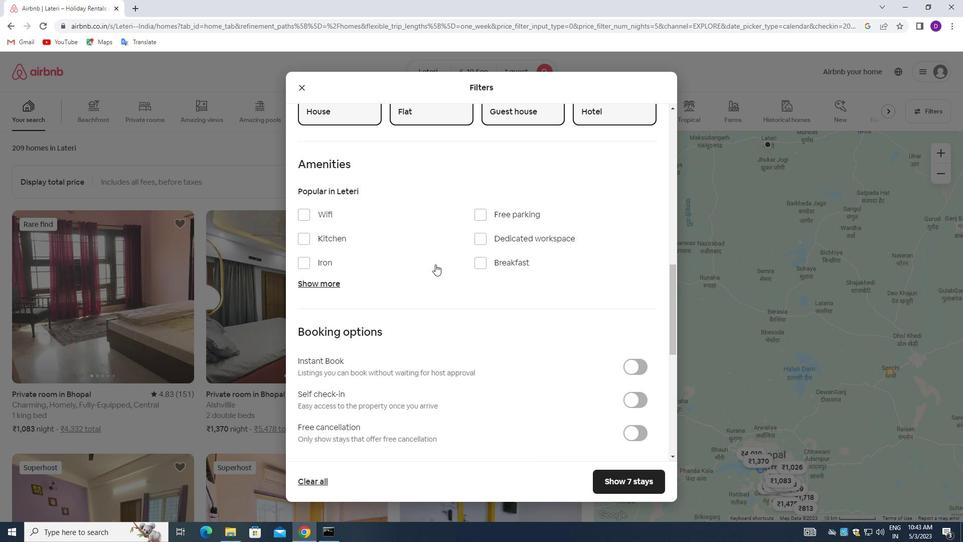 
Action: Mouse scrolled (436, 267) with delta (0, 0)
Screenshot: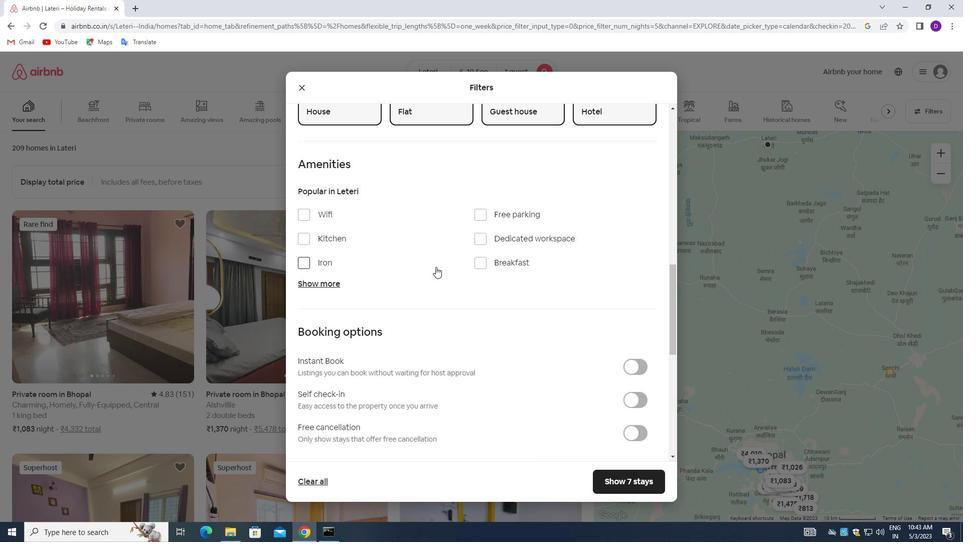 
Action: Mouse moved to (627, 297)
Screenshot: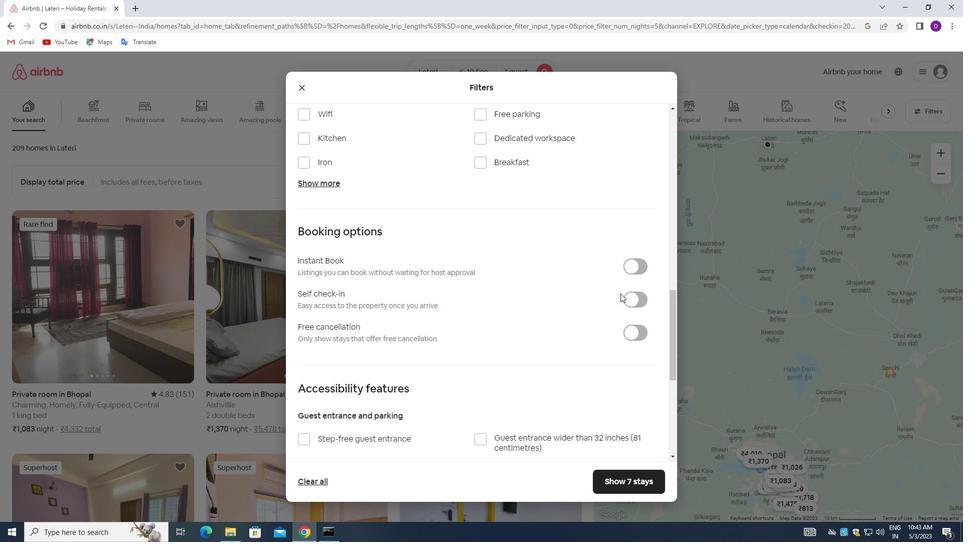 
Action: Mouse pressed left at (627, 297)
Screenshot: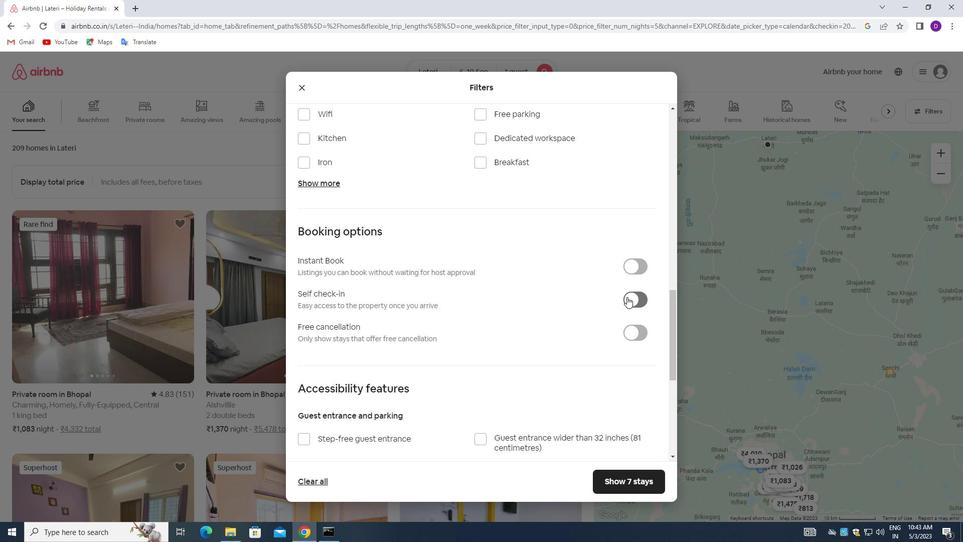 
Action: Mouse moved to (441, 289)
Screenshot: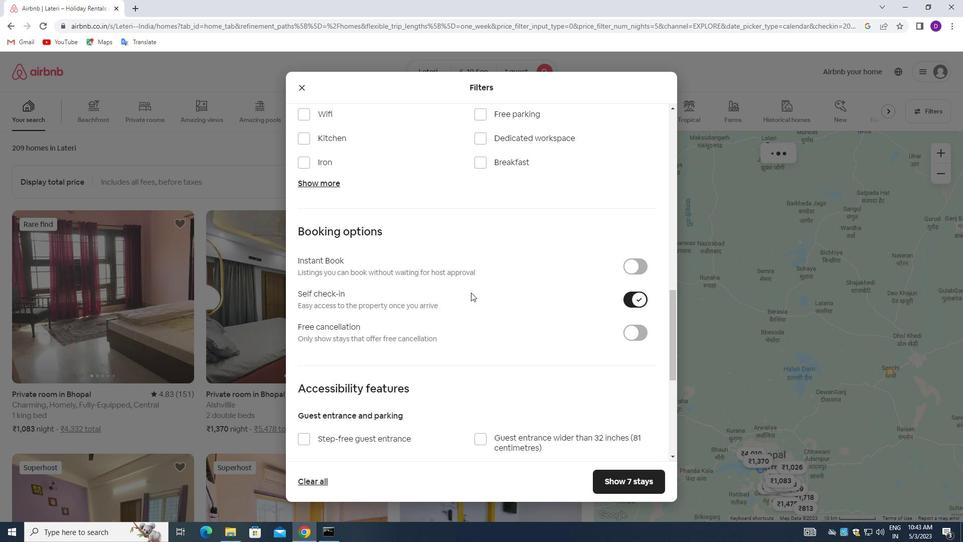 
Action: Mouse scrolled (441, 288) with delta (0, 0)
Screenshot: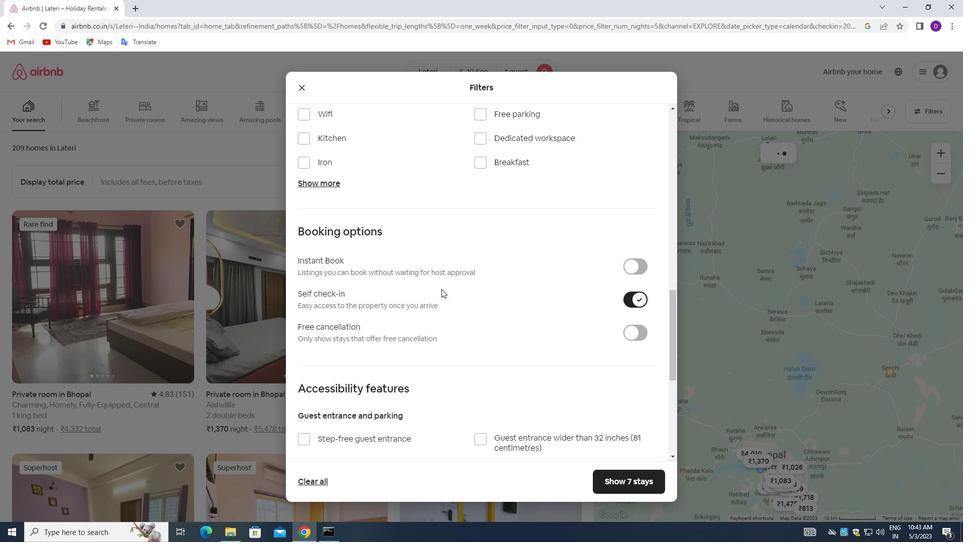 
Action: Mouse moved to (447, 289)
Screenshot: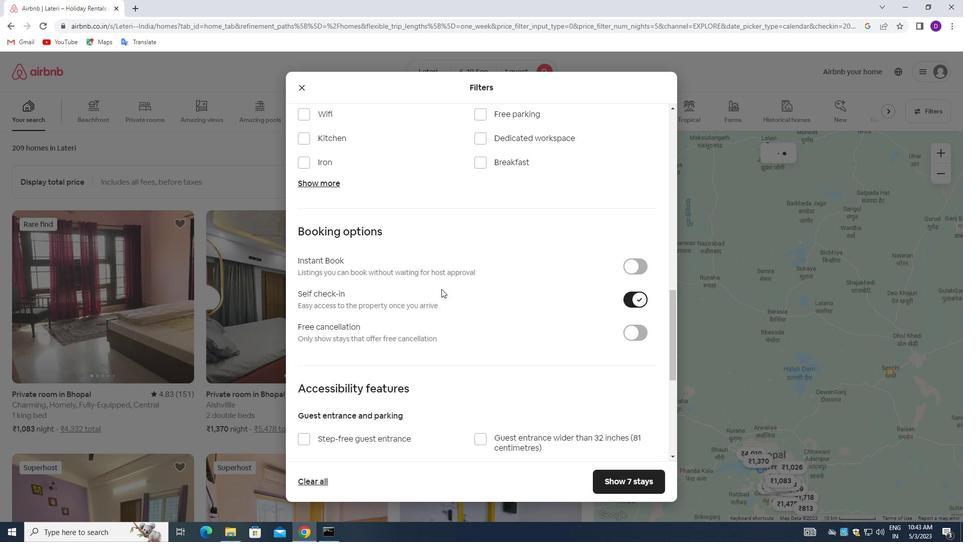 
Action: Mouse scrolled (447, 288) with delta (0, 0)
Screenshot: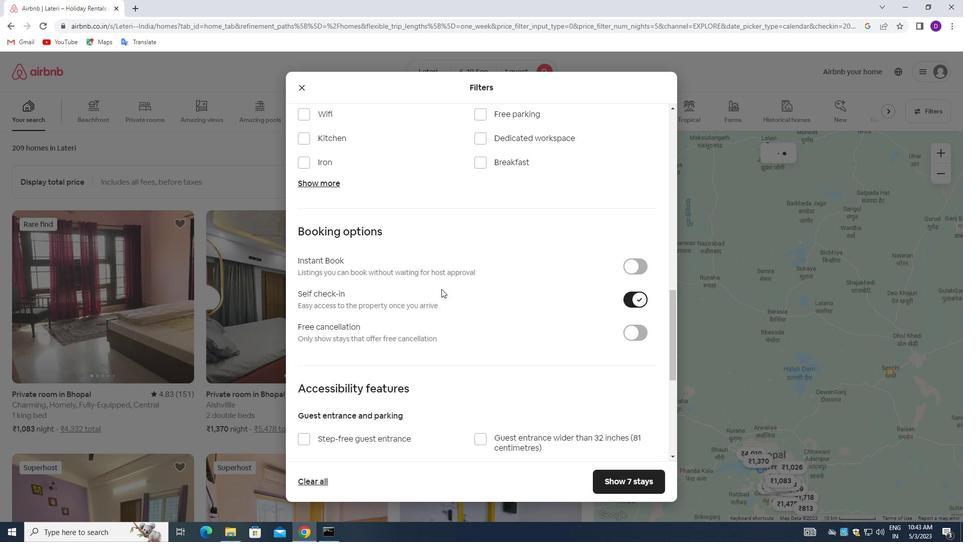 
Action: Mouse moved to (447, 289)
Screenshot: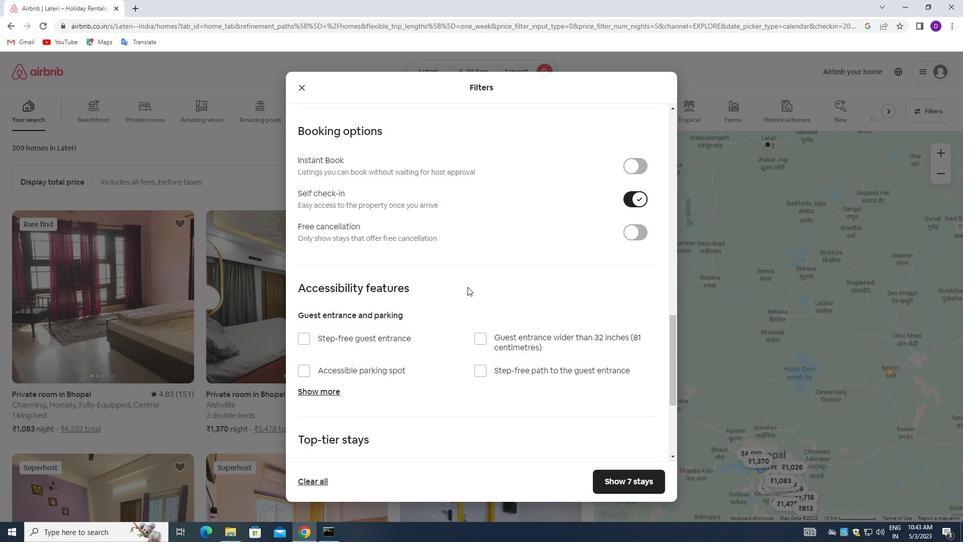 
Action: Mouse scrolled (447, 288) with delta (0, 0)
Screenshot: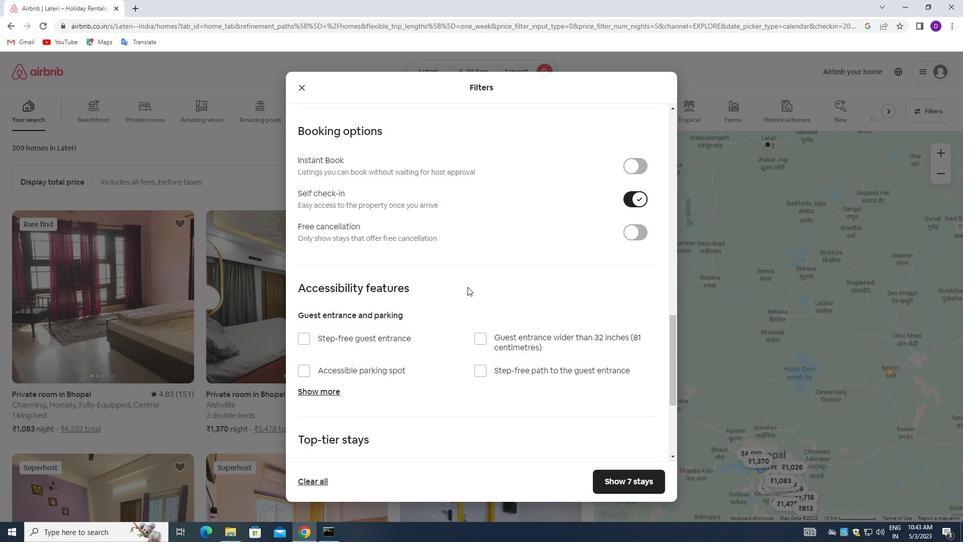 
Action: Mouse moved to (446, 289)
Screenshot: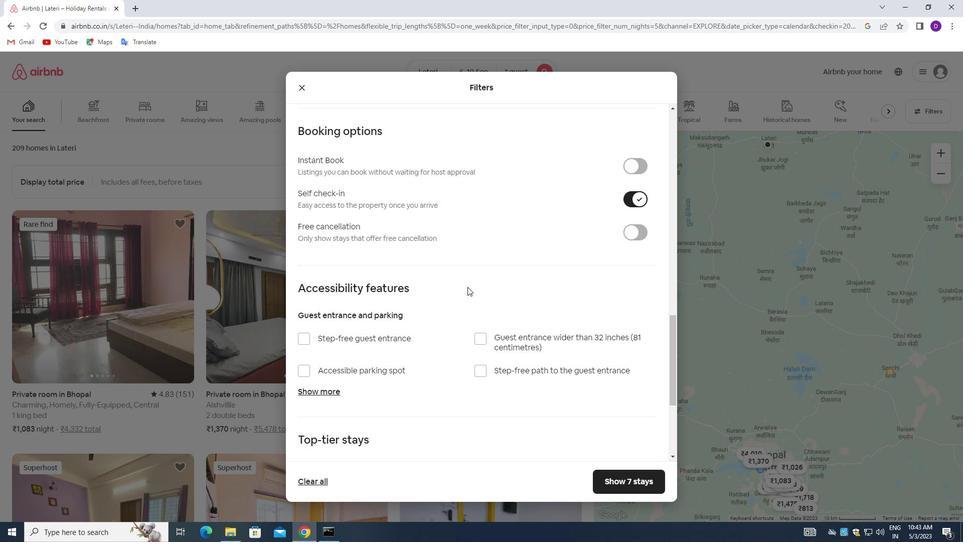 
Action: Mouse scrolled (446, 288) with delta (0, 0)
Screenshot: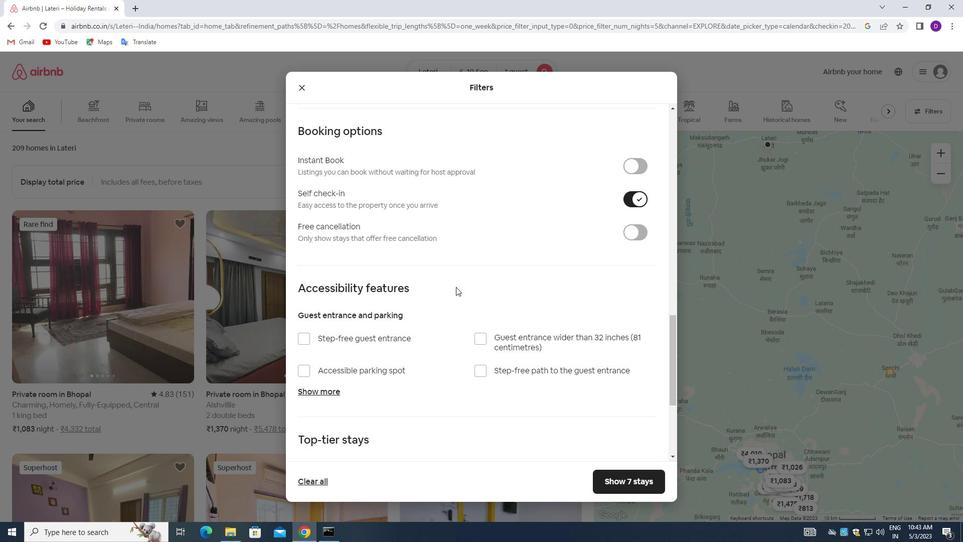 
Action: Mouse moved to (445, 289)
Screenshot: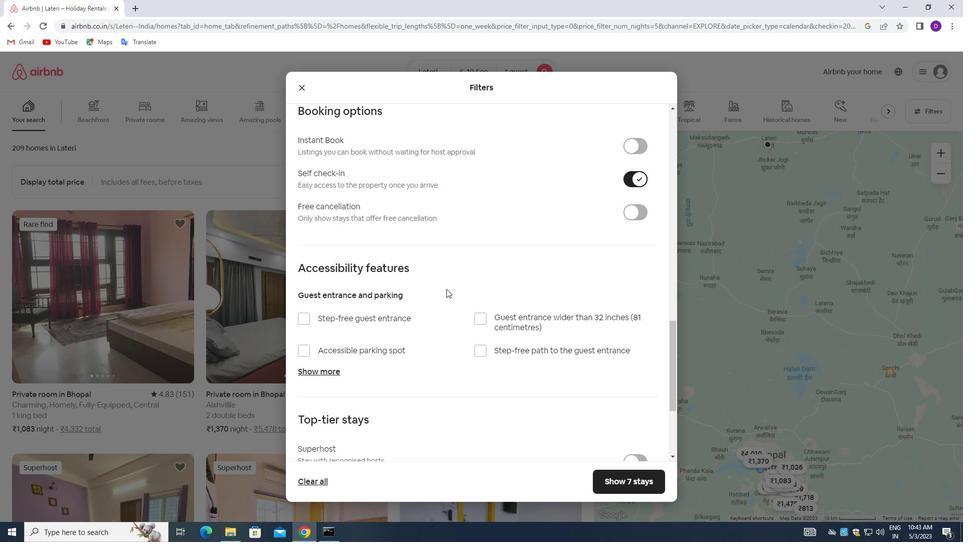 
Action: Mouse scrolled (445, 288) with delta (0, 0)
Screenshot: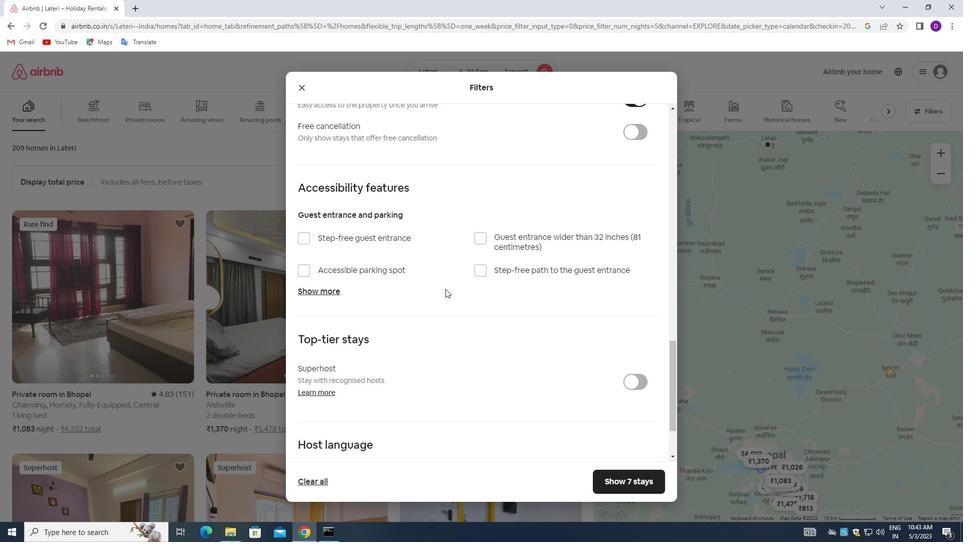 
Action: Mouse scrolled (445, 288) with delta (0, 0)
Screenshot: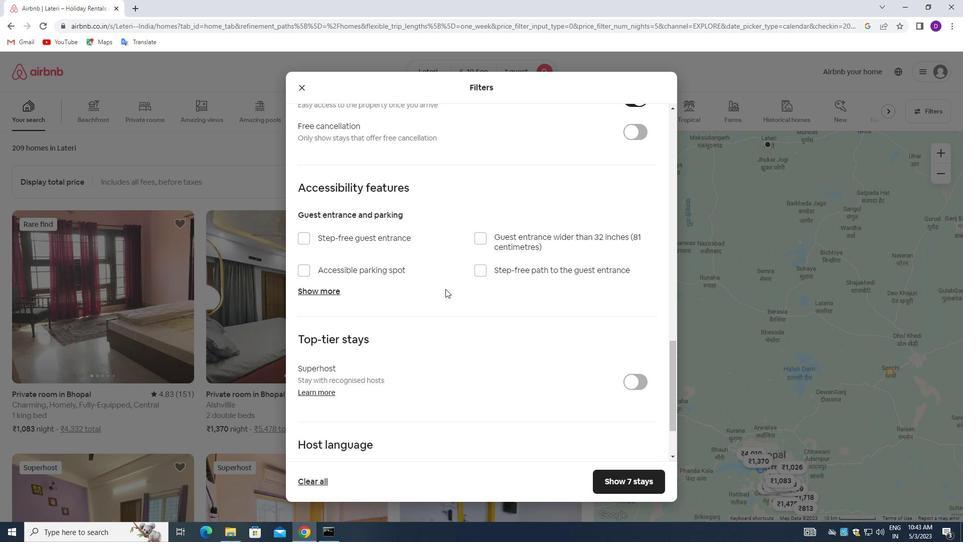 
Action: Mouse scrolled (445, 288) with delta (0, 0)
Screenshot: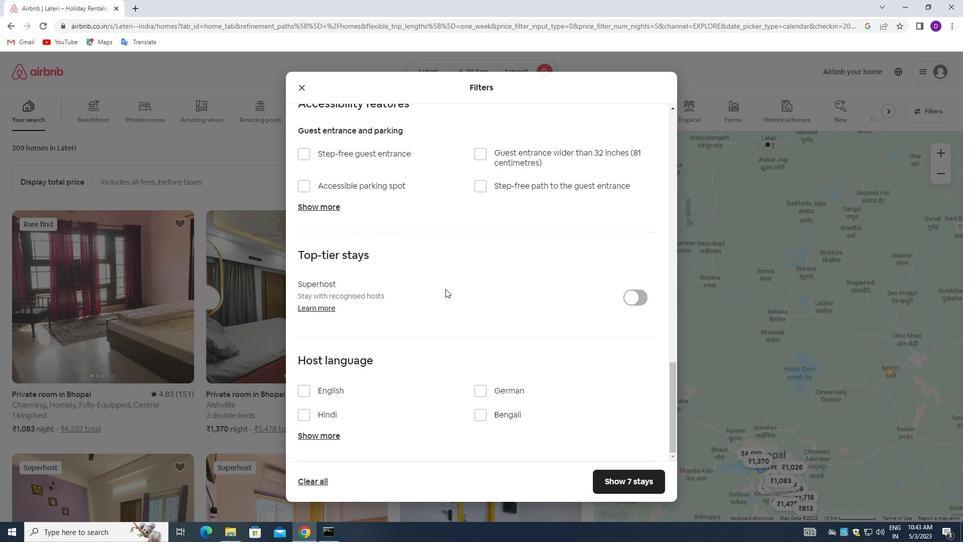 
Action: Mouse scrolled (445, 288) with delta (0, 0)
Screenshot: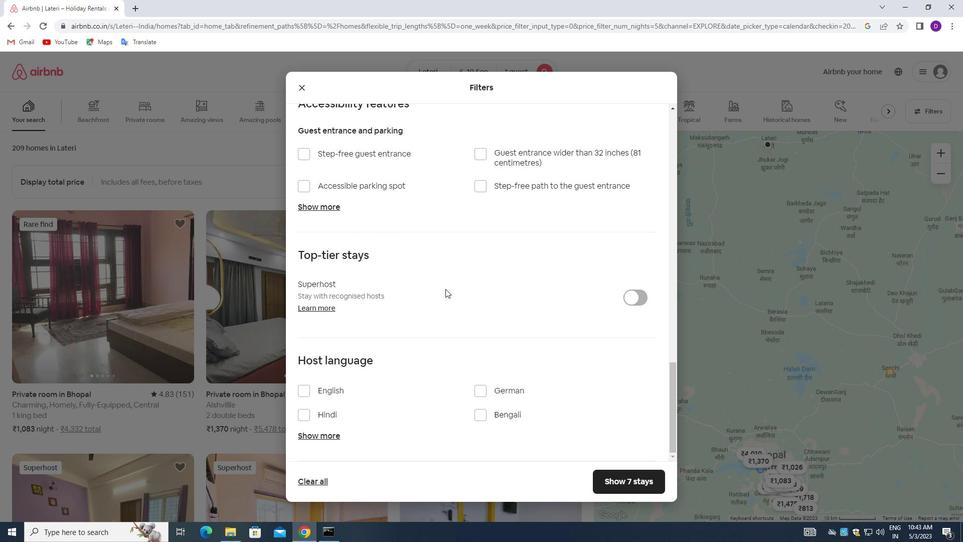 
Action: Mouse moved to (445, 290)
Screenshot: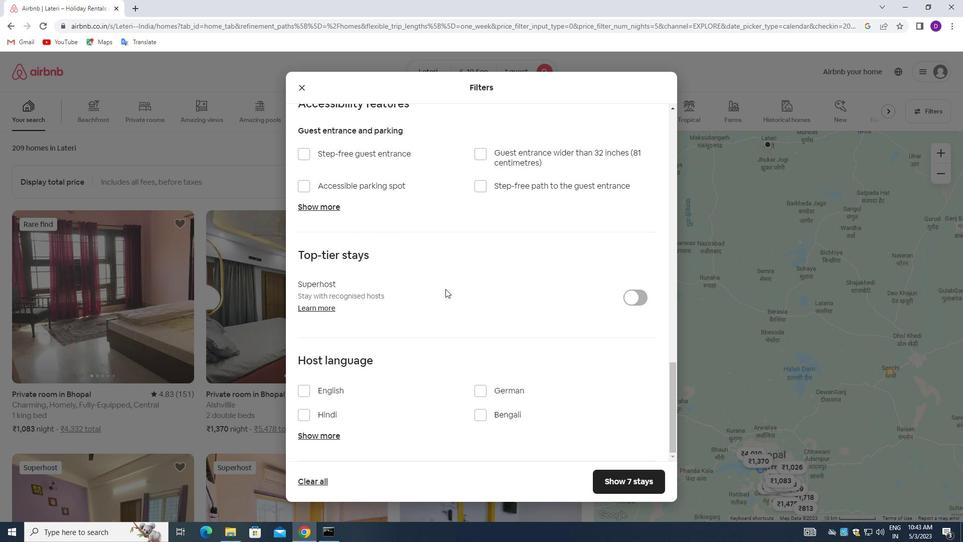 
Action: Mouse scrolled (445, 289) with delta (0, 0)
Screenshot: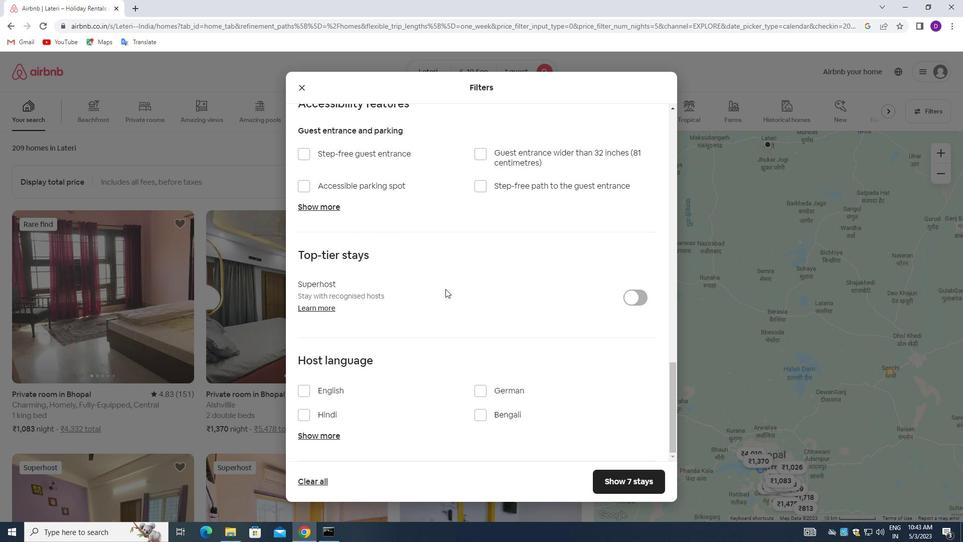 
Action: Mouse moved to (305, 390)
Screenshot: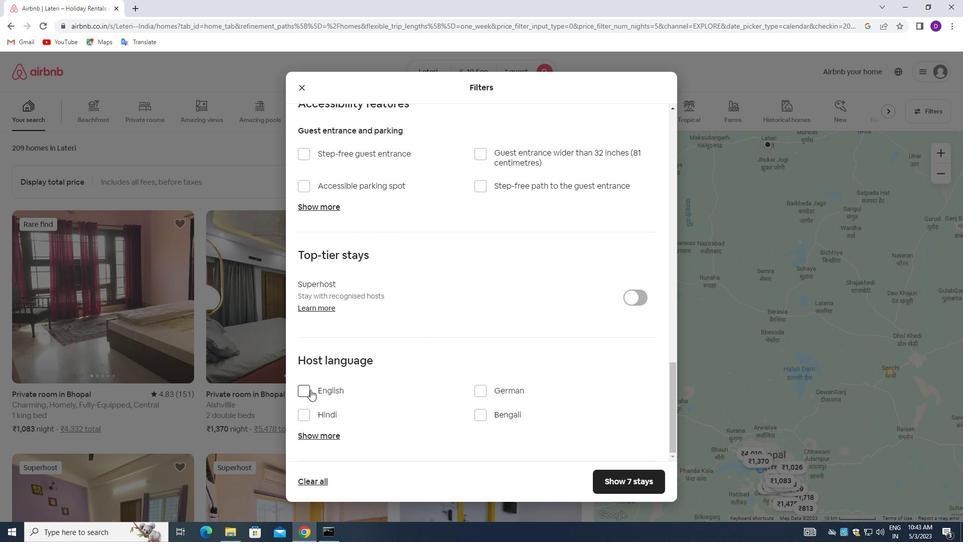 
Action: Mouse pressed left at (305, 390)
Screenshot: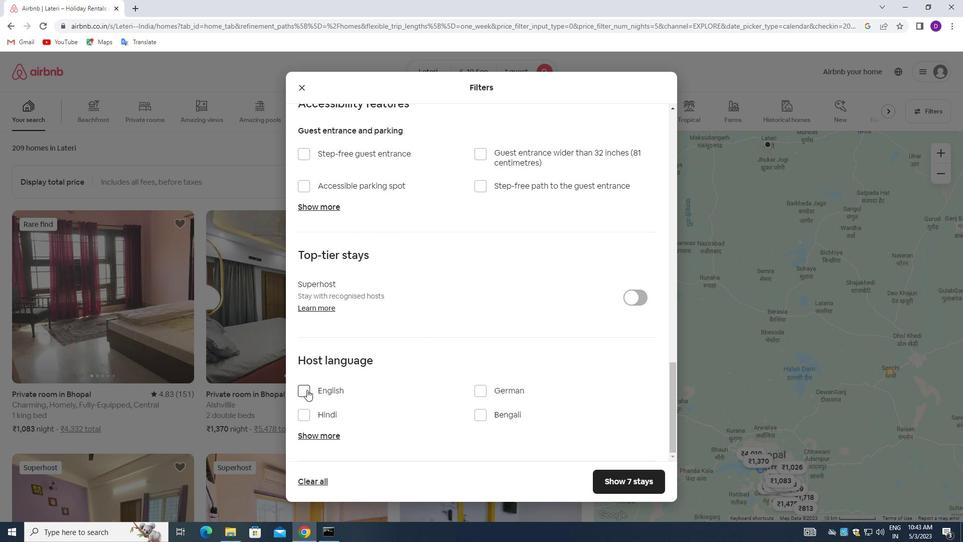
Action: Mouse moved to (600, 479)
Screenshot: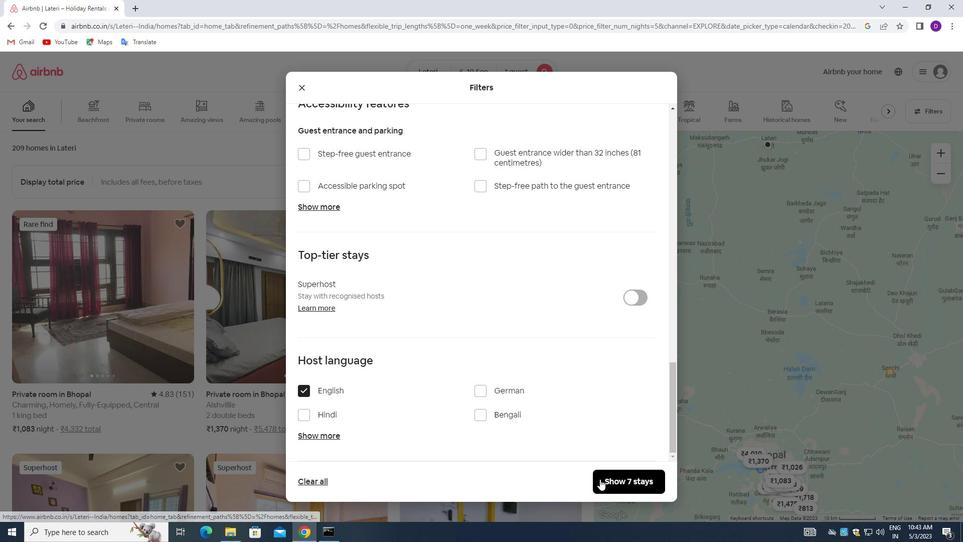 
Action: Mouse pressed left at (600, 479)
Screenshot: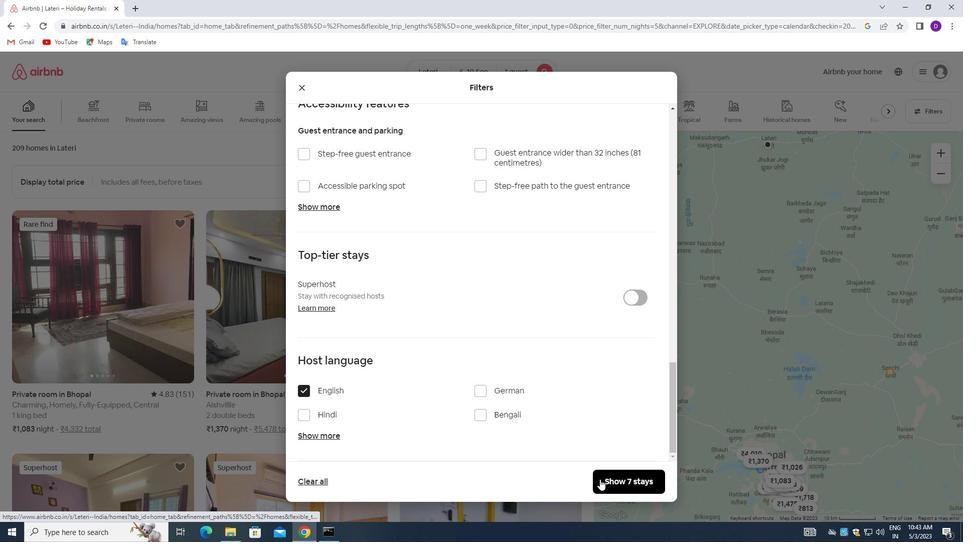 
Action: Mouse moved to (514, 285)
Screenshot: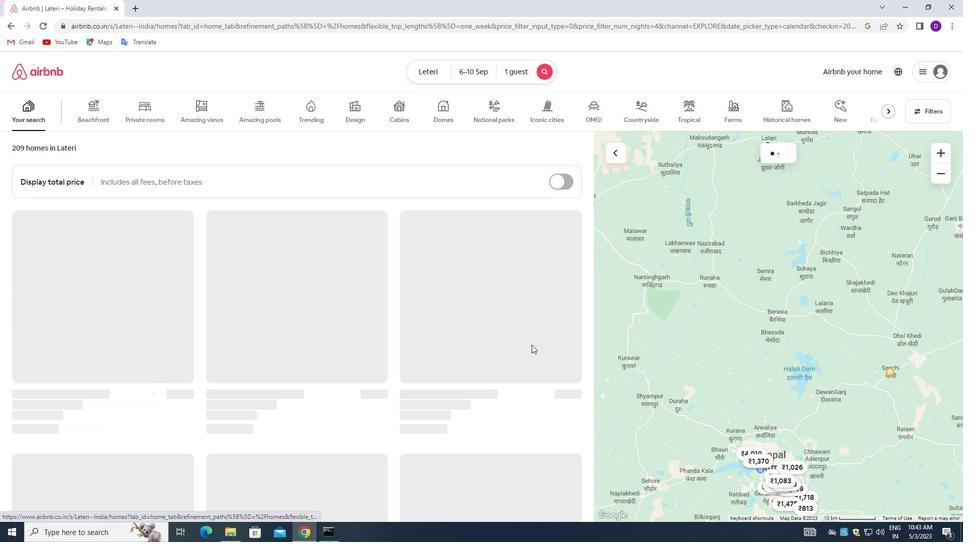 
